 Task: Create new contact,   with mail id: 'Maya_Clark@Guerrillamail.com', first name: 'Maya', Last name: 'Clark', Job Title: Financial Advisor, Phone number (202) 555-4567. Change life cycle stage to  'Lead' and lead status to 'New'. Add new company to the associated contact: www.seemacsolar.com
 . Logged in from softage.5@softage.net
Action: Mouse moved to (79, 52)
Screenshot: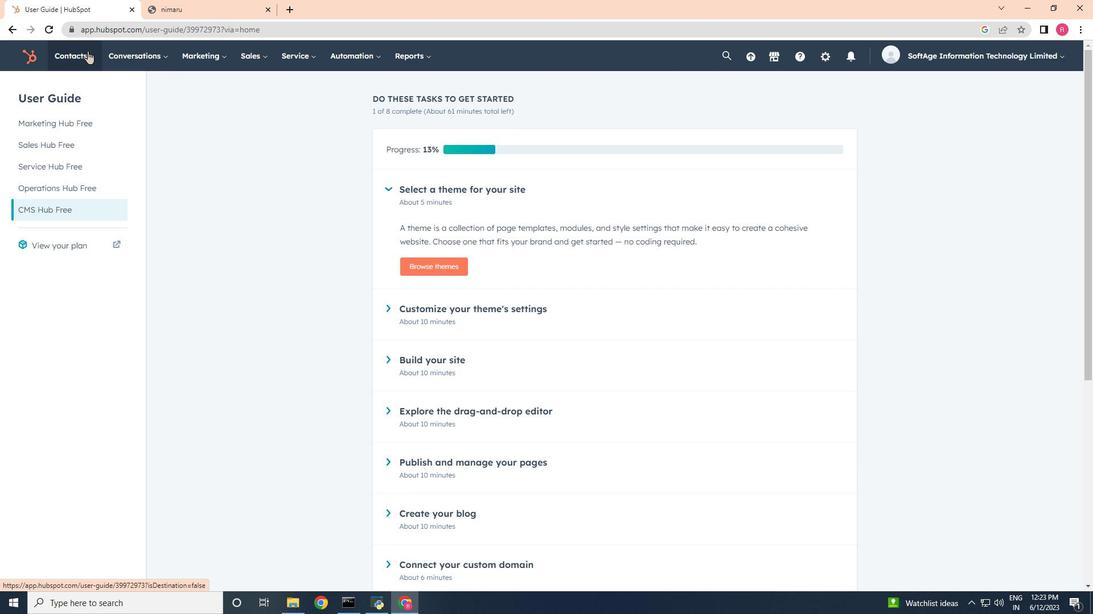 
Action: Mouse pressed left at (79, 52)
Screenshot: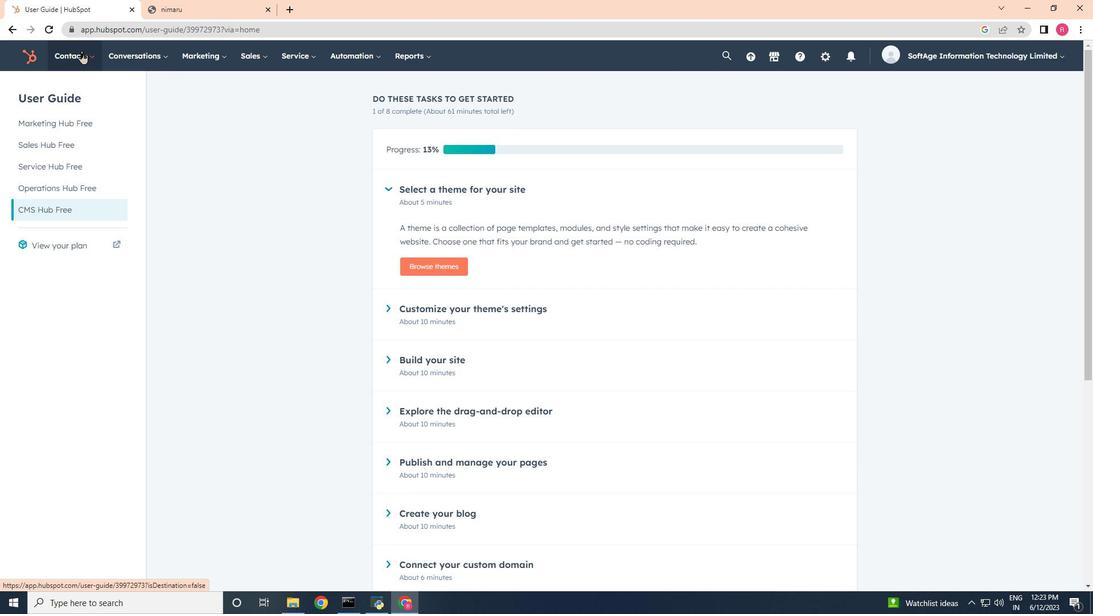 
Action: Mouse moved to (95, 95)
Screenshot: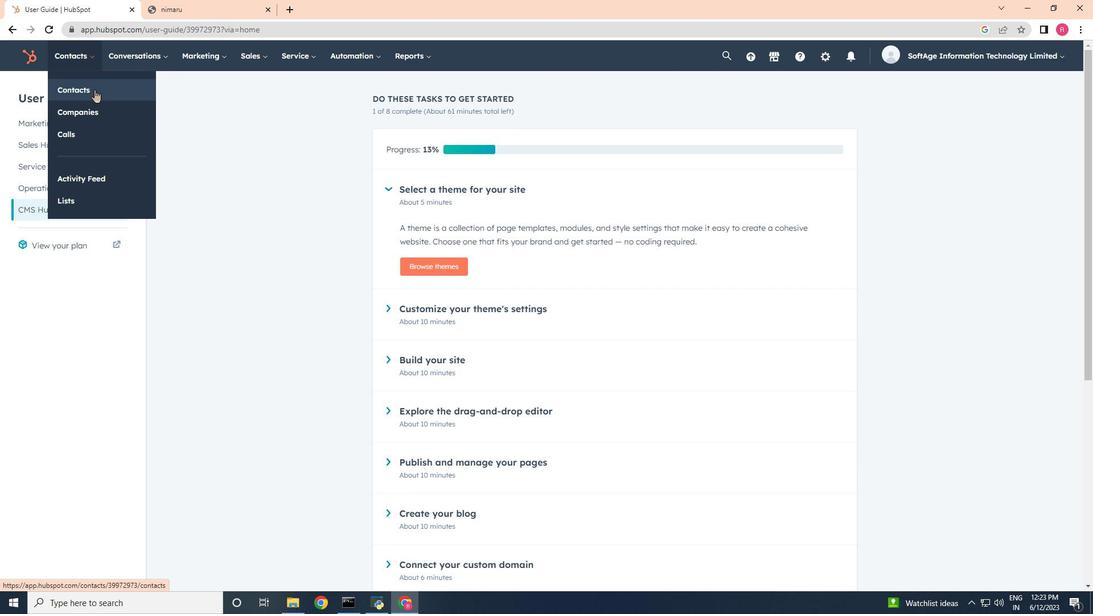 
Action: Mouse pressed left at (95, 95)
Screenshot: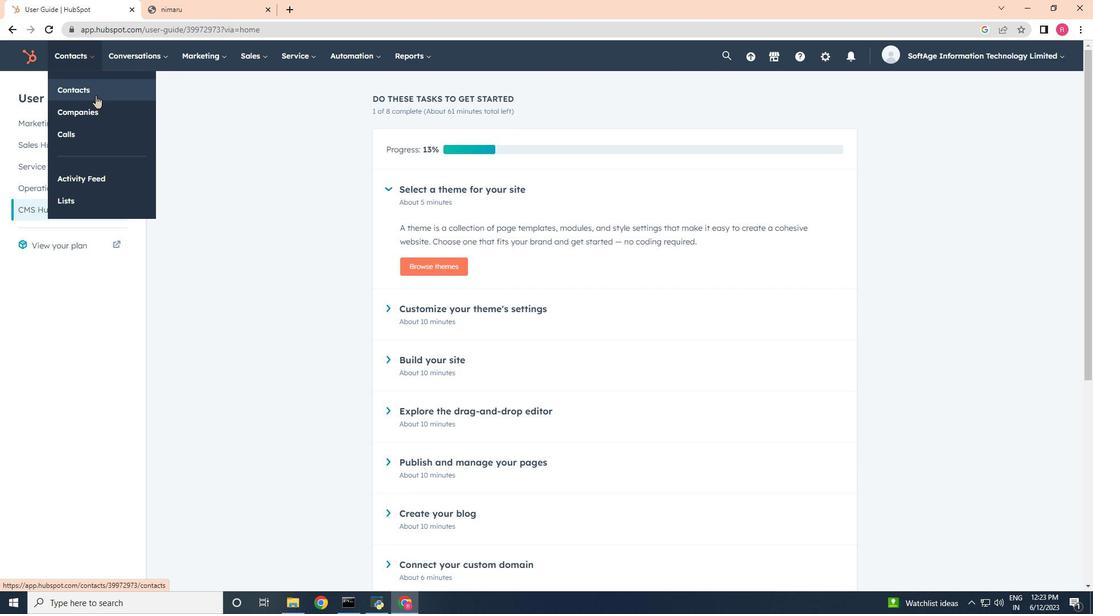 
Action: Mouse moved to (1044, 97)
Screenshot: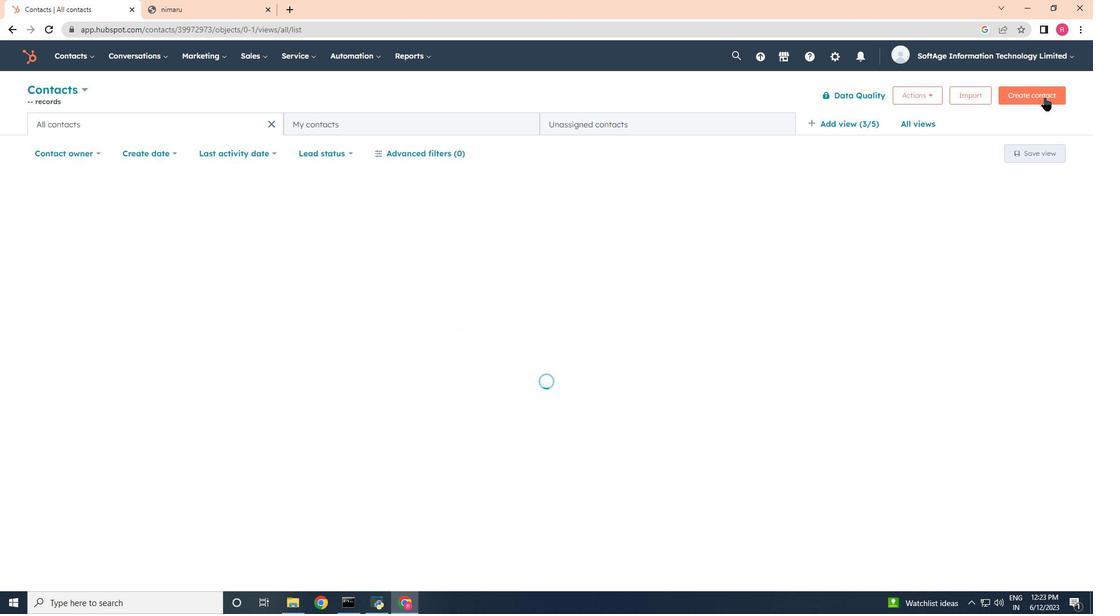 
Action: Mouse pressed left at (1044, 97)
Screenshot: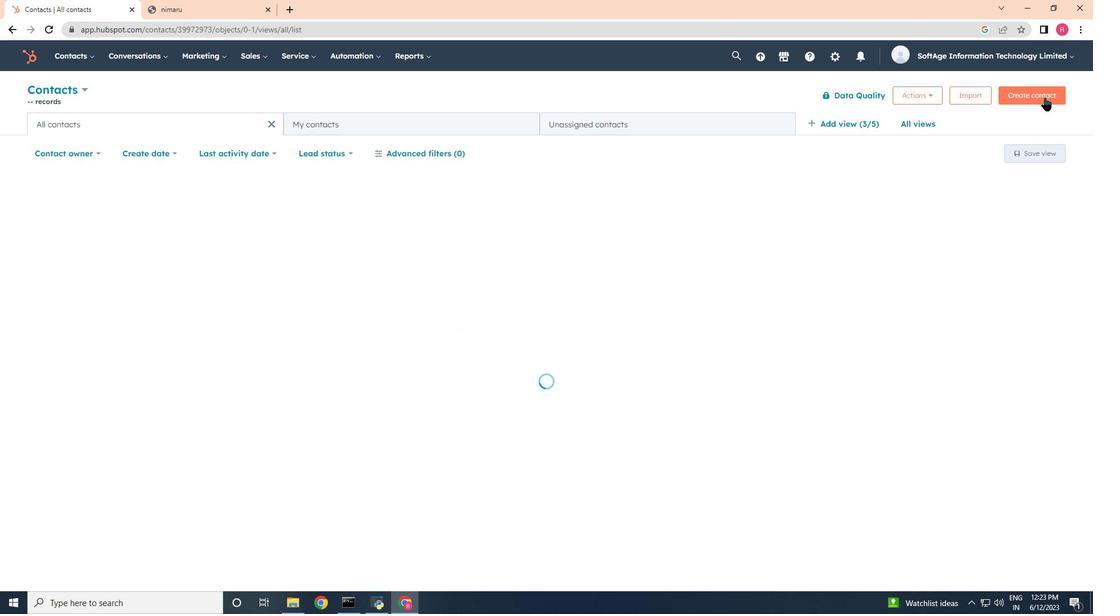 
Action: Mouse moved to (856, 155)
Screenshot: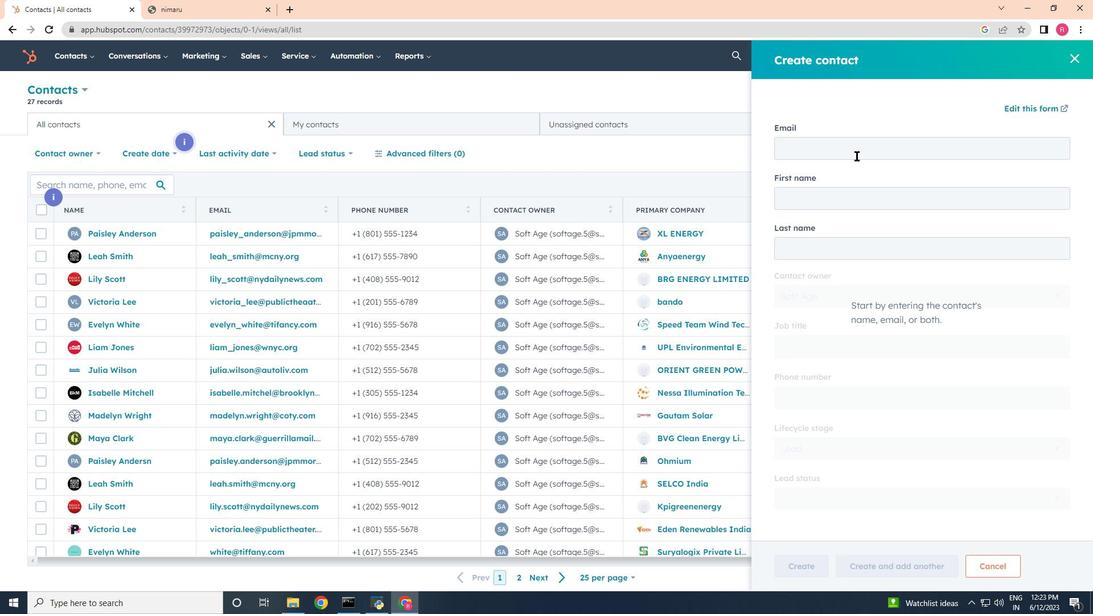 
Action: Mouse pressed left at (856, 155)
Screenshot: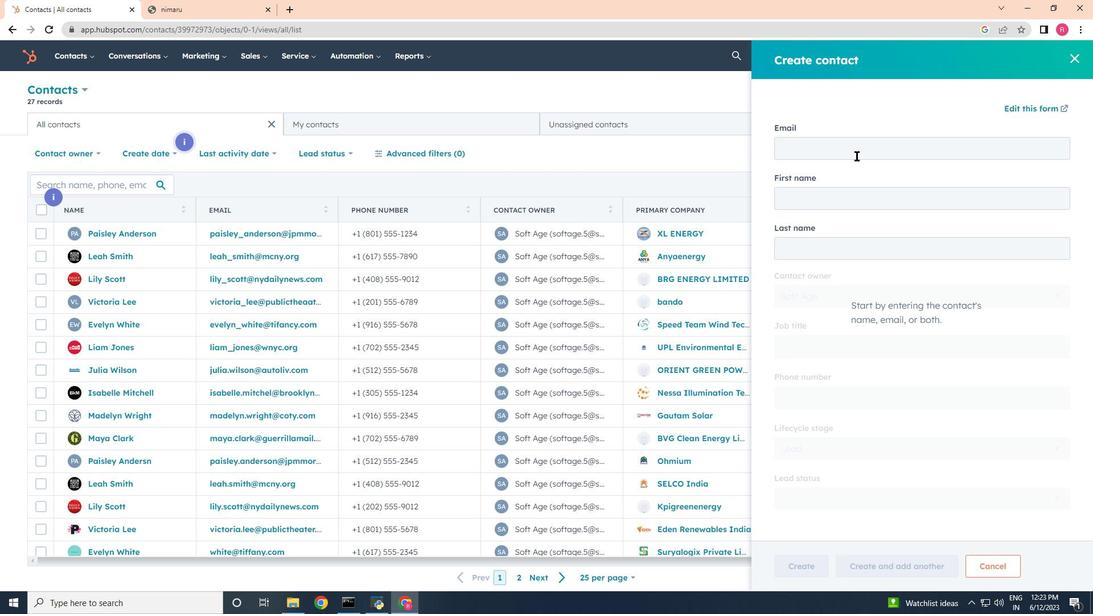 
Action: Key pressed <Key.shift>Maya<Key.shift>_<Key.shift><Key.shift><Key.shift><Key.shift><Key.shift><Key.shift><Key.shift><Key.shift><Key.shift><Key.shift><Key.shift><Key.shift><Key.shift><Key.shift><Key.shift><Key.shift><Key.shift><Key.shift><Key.shift><Key.shift><Key.shift><Key.shift><Key.shift><Key.shift><Key.shift><Key.shift><Key.shift><Key.shift><Key.shift><Key.shift><Key.shift><Key.shift><Key.shift><Key.shift><Key.shift><Key.shift><Key.shift><Key.shift><Key.shift><Key.shift><Key.shift><Key.shift><Key.shift><Key.shift><Key.shift><Key.shift><Key.shift><Key.shift><Key.shift><Key.shift><Key.shift><Key.shift><Key.shift><Key.shift><Key.shift><Key.shift><Key.shift>Clark<Key.shift><Key.shift><Key.shift><Key.shift><Key.shift><Key.shift><Key.shift><Key.shift><Key.shift><Key.shift><Key.shift><Key.shift><Key.shift><Key.shift>@g<Key.backspace><Key.shift>Guerrillamail.com
Screenshot: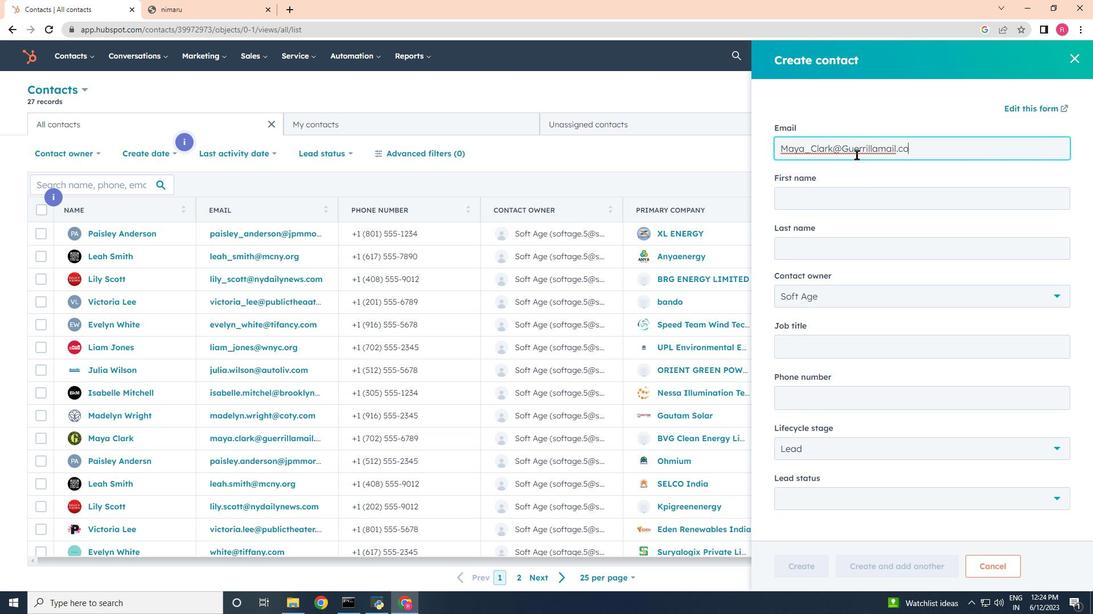 
Action: Mouse moved to (861, 187)
Screenshot: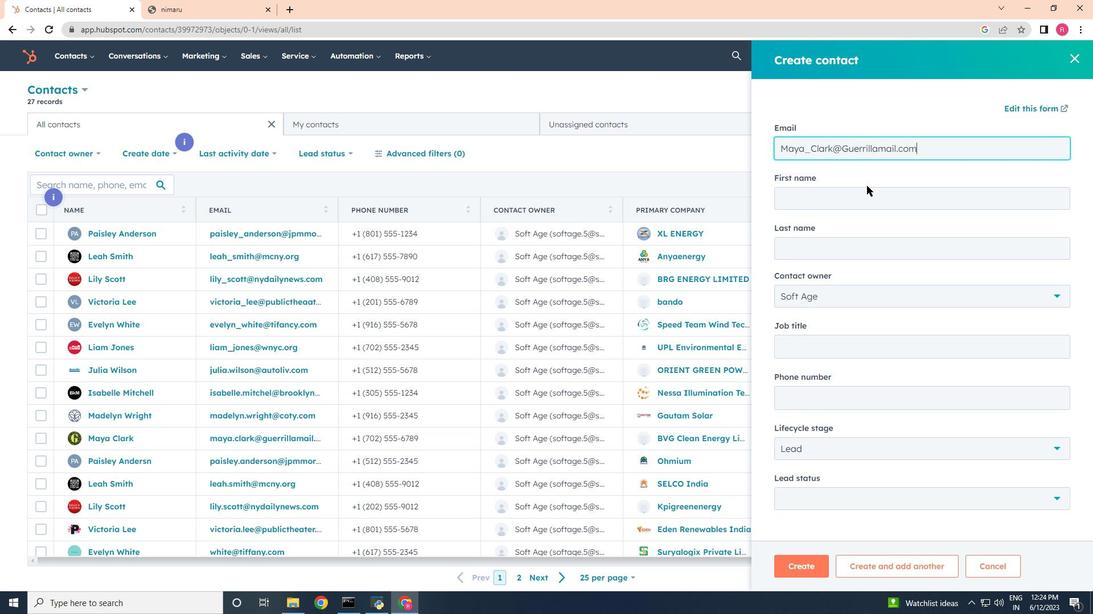 
Action: Mouse pressed left at (861, 187)
Screenshot: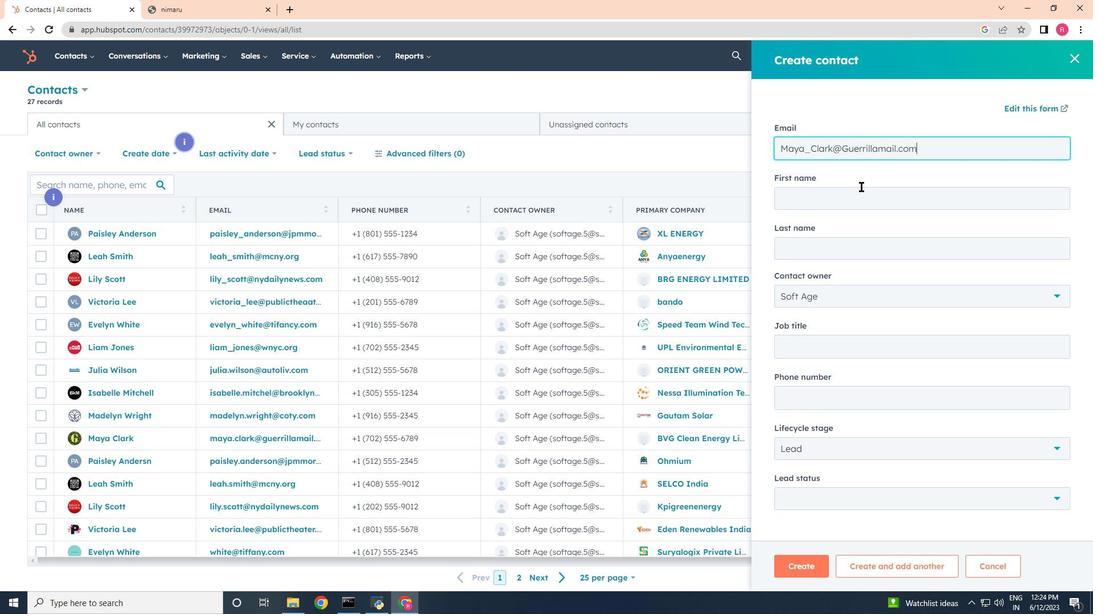 
Action: Key pressed <Key.shift>Maya<Key.tab><Key.shift><Key.shift><Key.shift><Key.shift><Key.shift><Key.shift><Key.shift>Clark<Key.tab><Key.tab><Key.shift>Finacial<Key.space><Key.shift>Advisor<Key.tab>2025554567
Screenshot: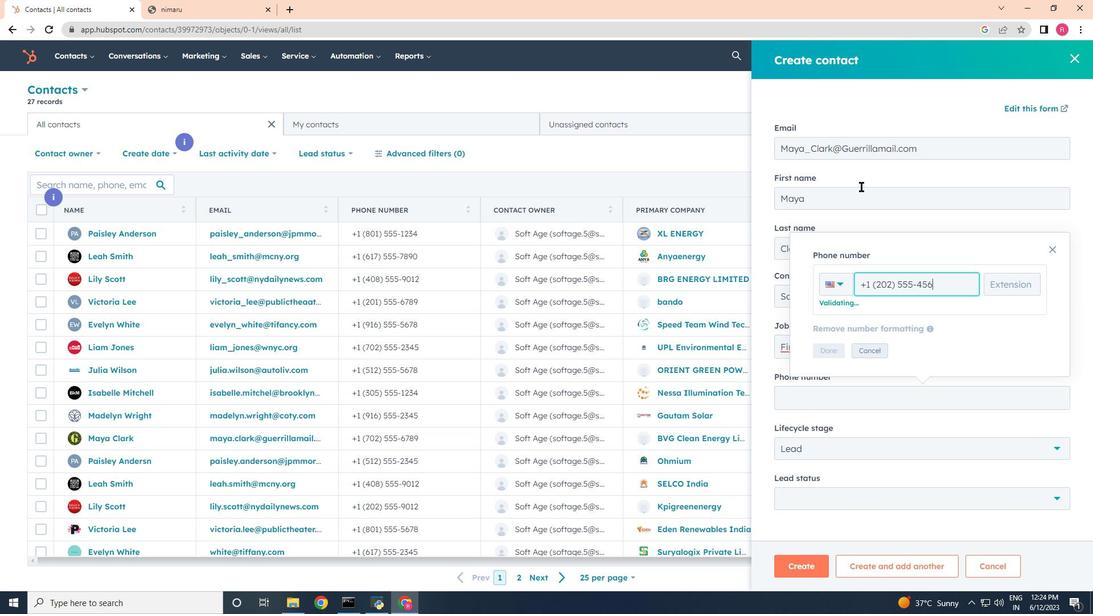 
Action: Mouse moved to (825, 353)
Screenshot: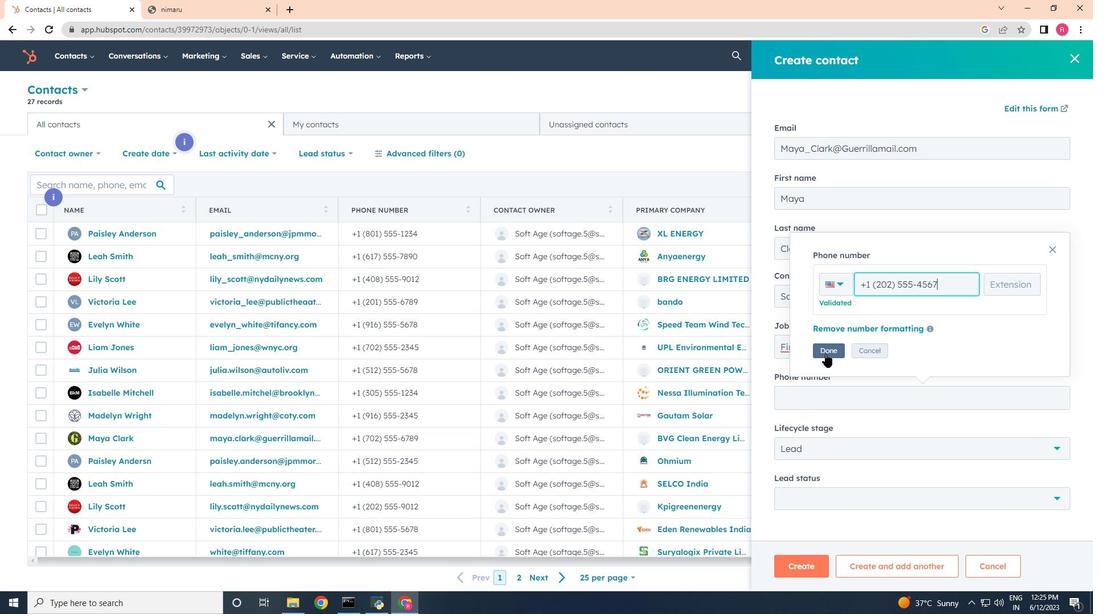 
Action: Mouse pressed left at (825, 353)
Screenshot: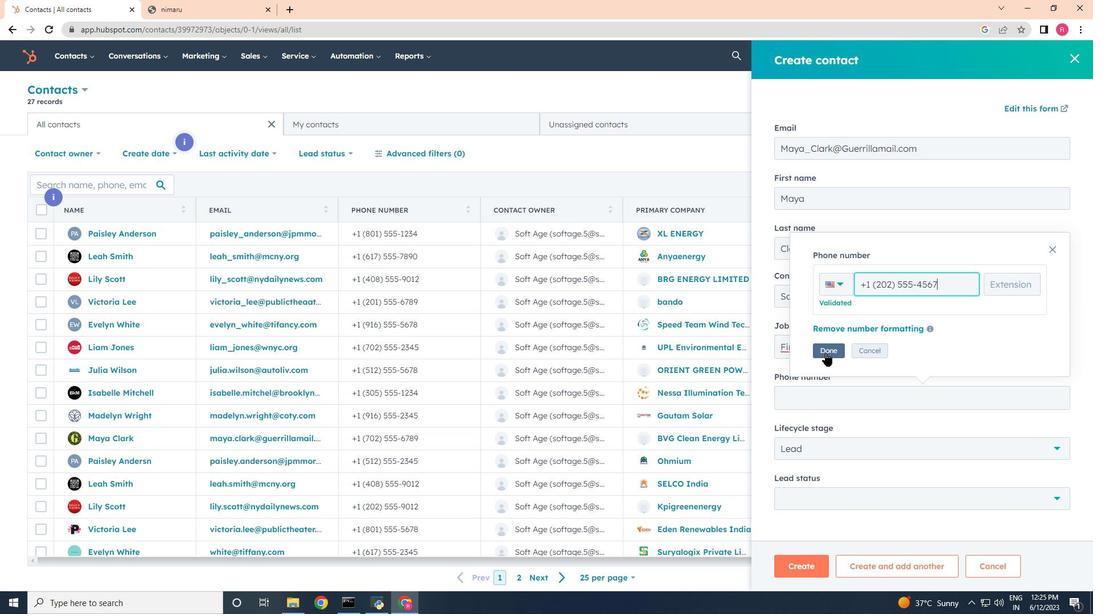 
Action: Mouse moved to (819, 448)
Screenshot: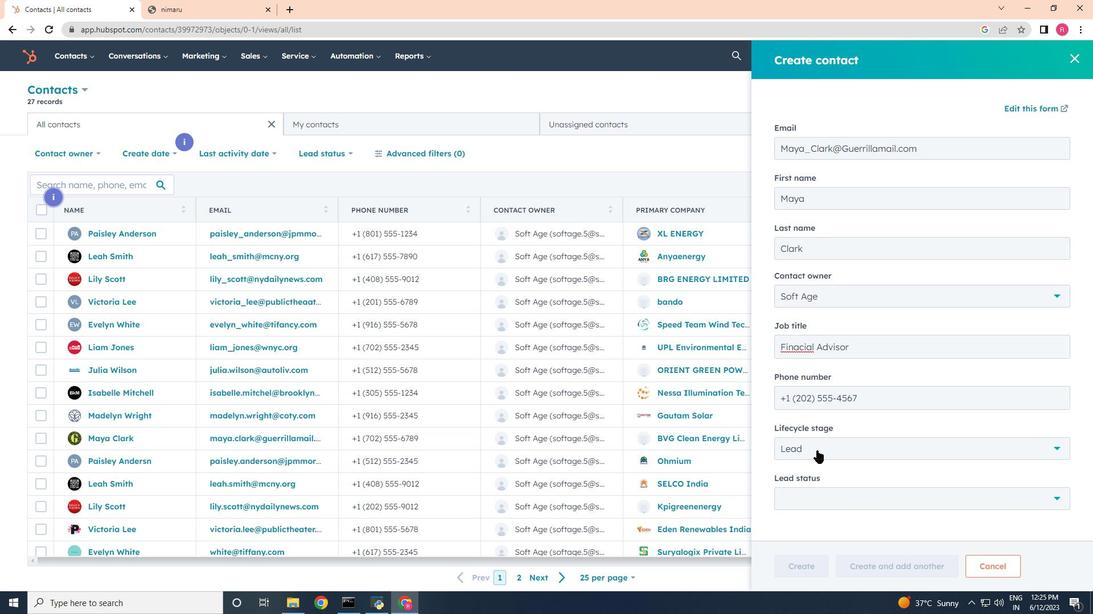 
Action: Mouse pressed left at (819, 448)
Screenshot: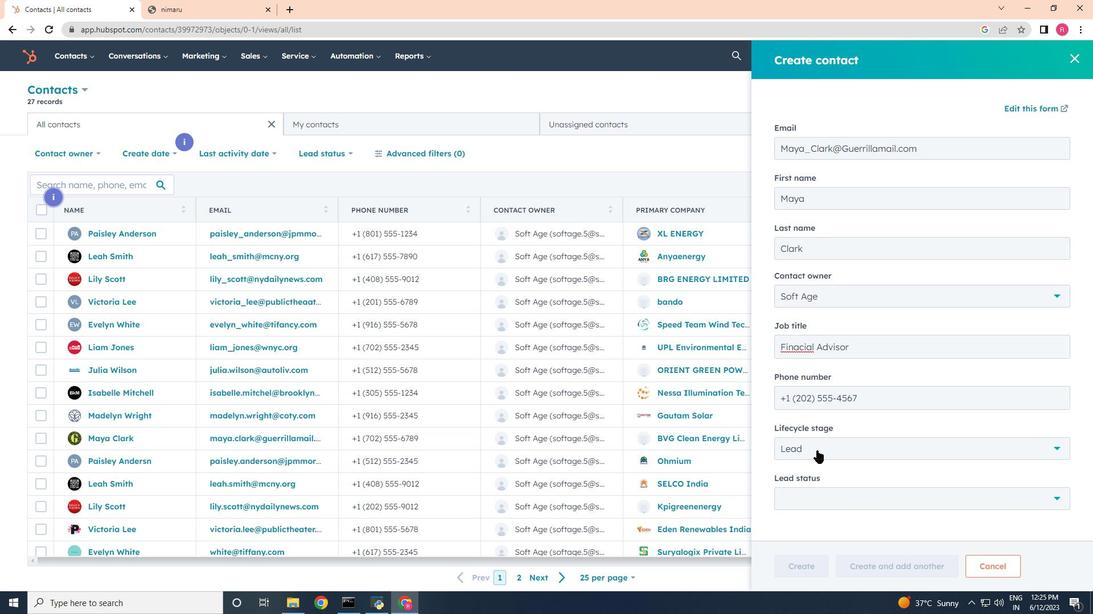 
Action: Mouse moved to (810, 344)
Screenshot: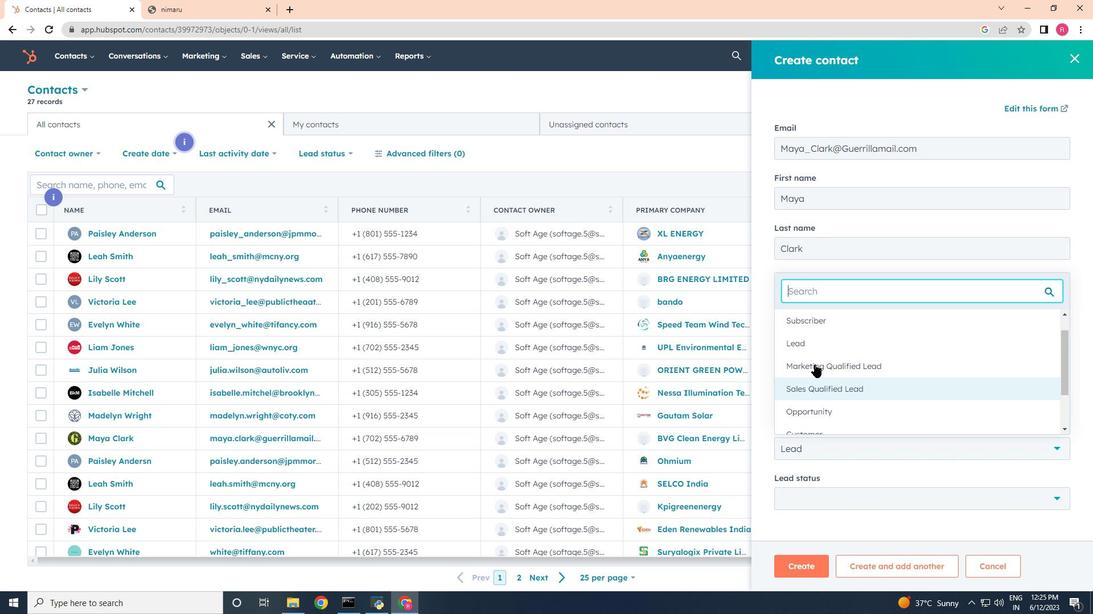
Action: Mouse pressed left at (810, 344)
Screenshot: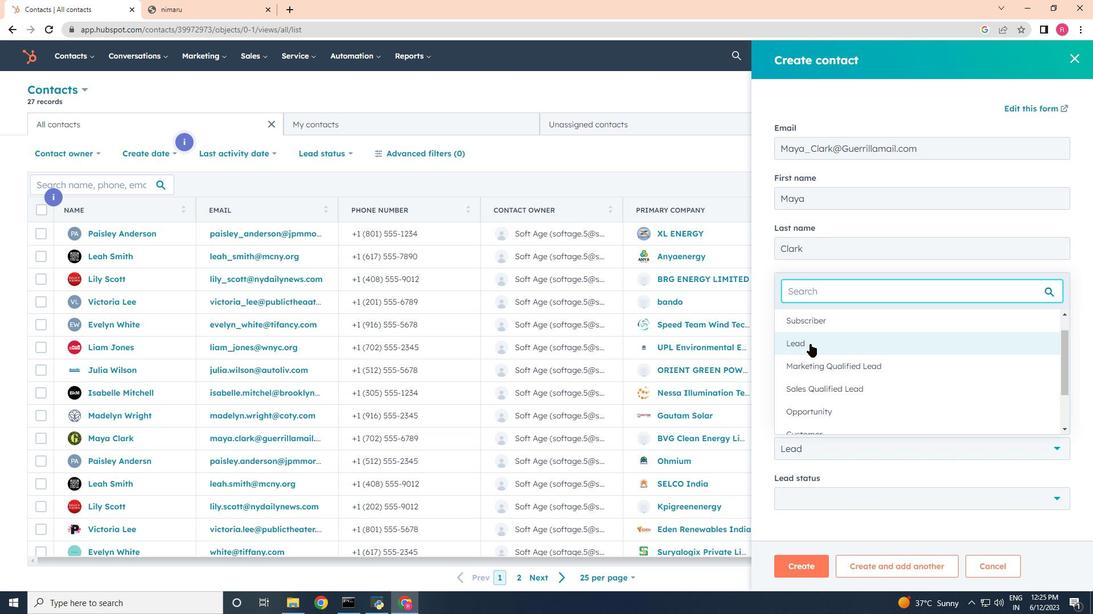
Action: Mouse moved to (831, 493)
Screenshot: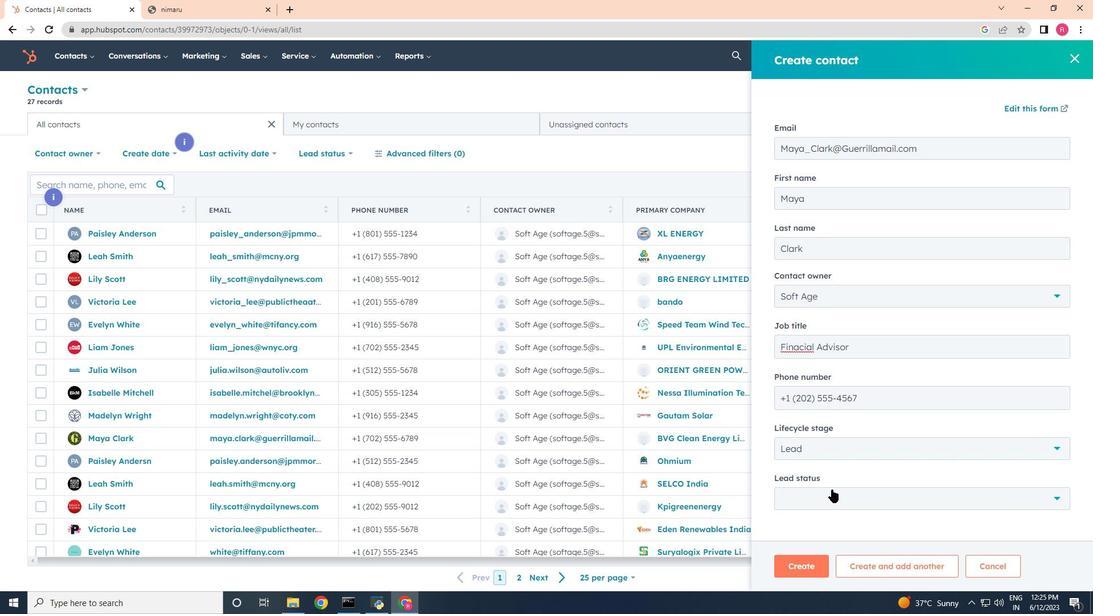 
Action: Mouse pressed left at (831, 493)
Screenshot: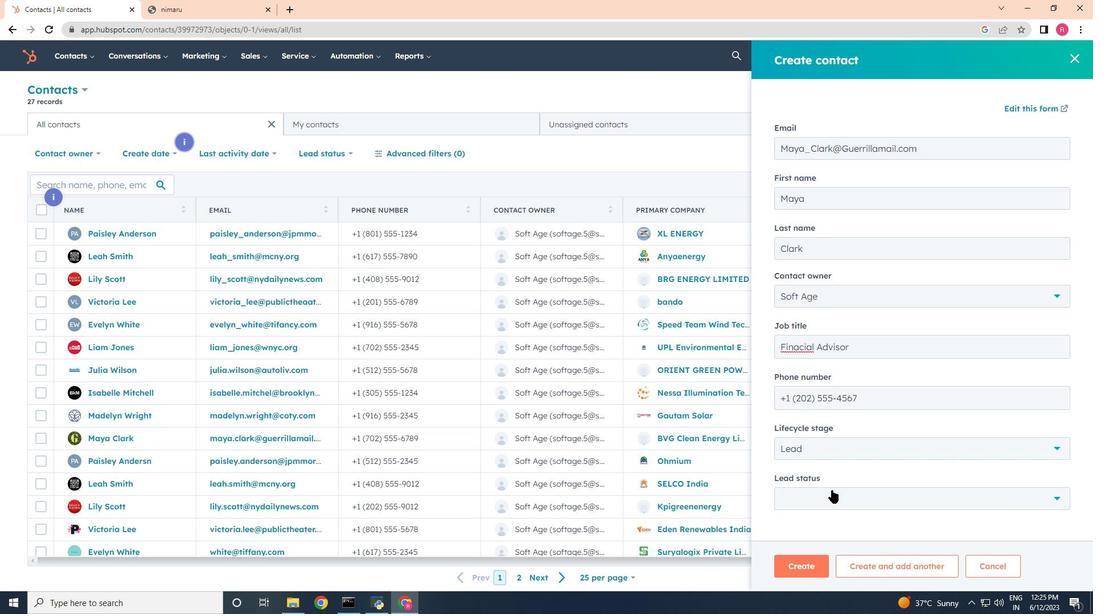 
Action: Mouse moved to (812, 387)
Screenshot: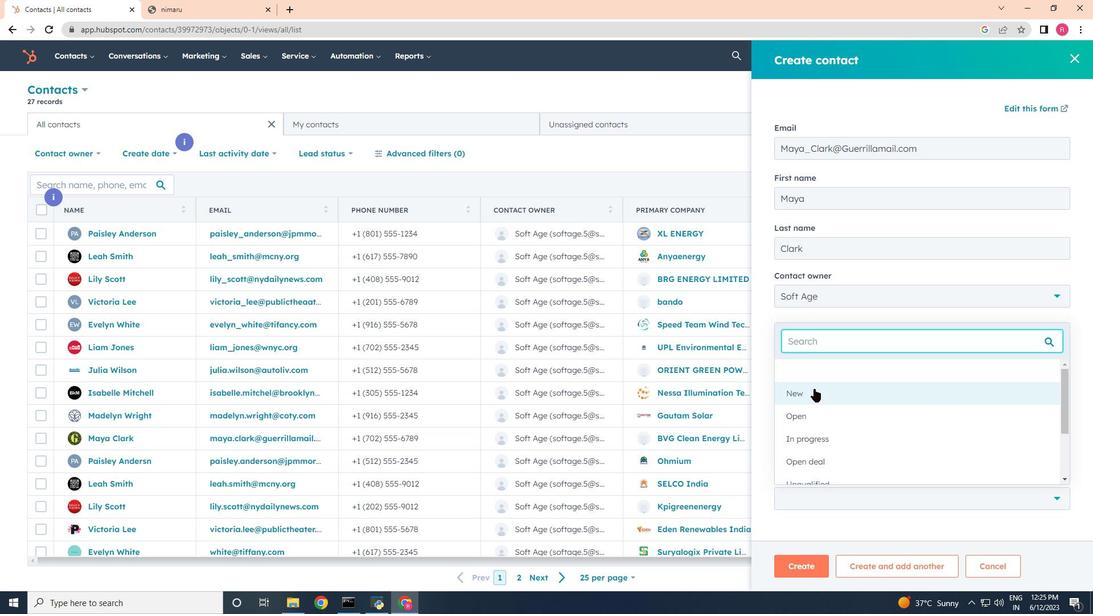 
Action: Mouse pressed left at (812, 387)
Screenshot: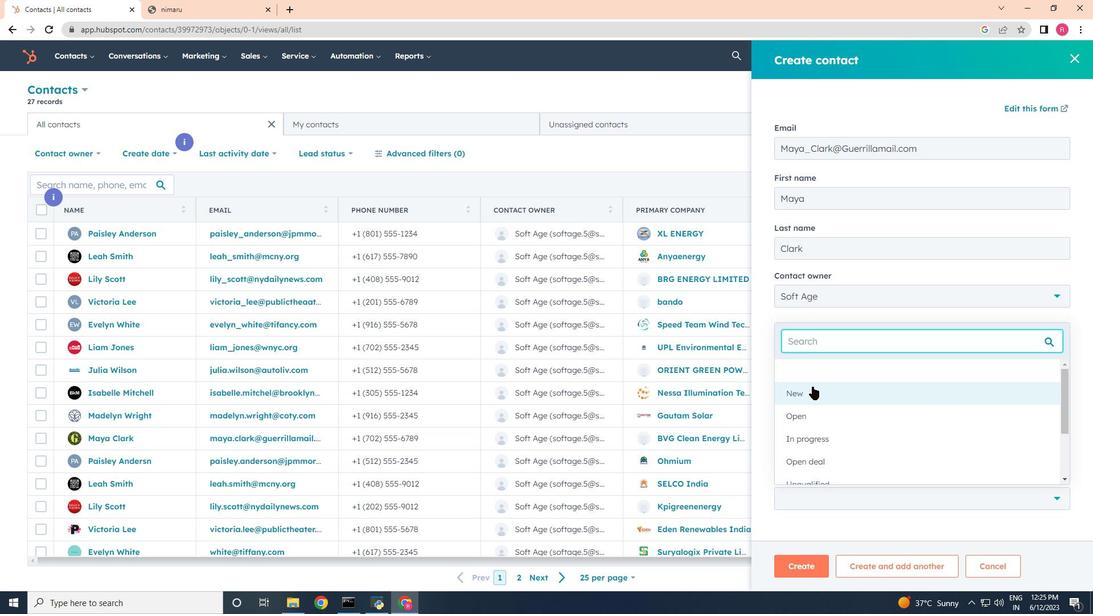 
Action: Mouse moved to (809, 567)
Screenshot: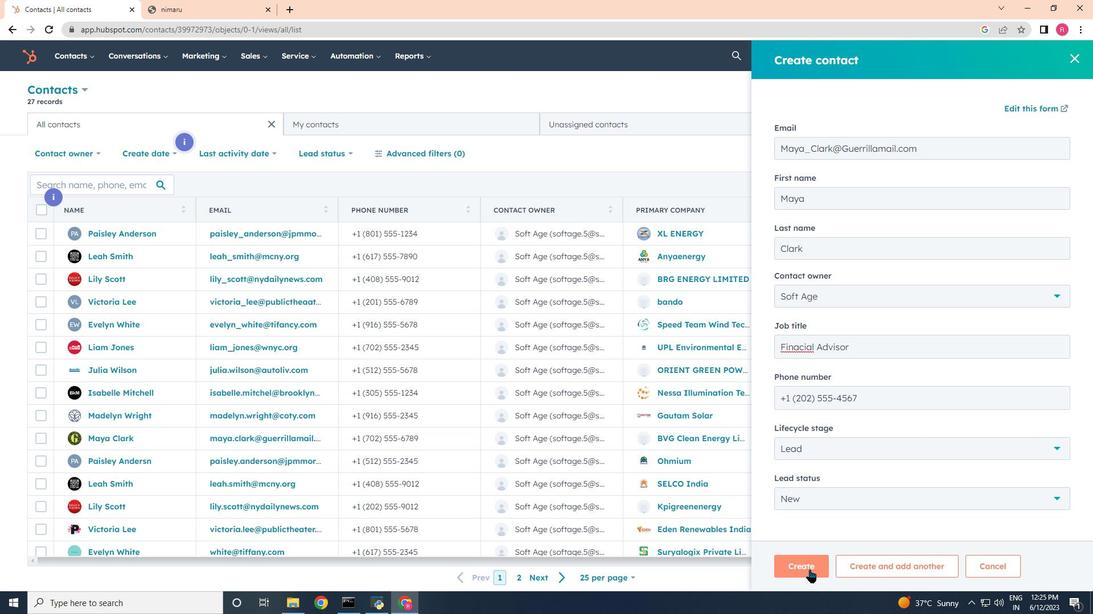
Action: Mouse pressed left at (809, 567)
Screenshot: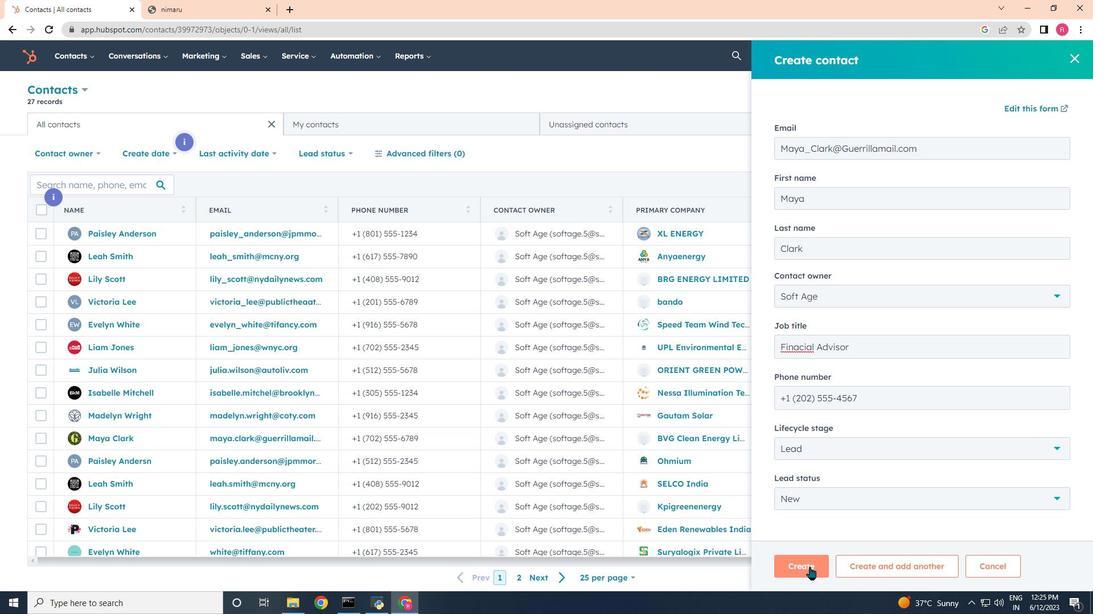 
Action: Mouse moved to (713, 341)
Screenshot: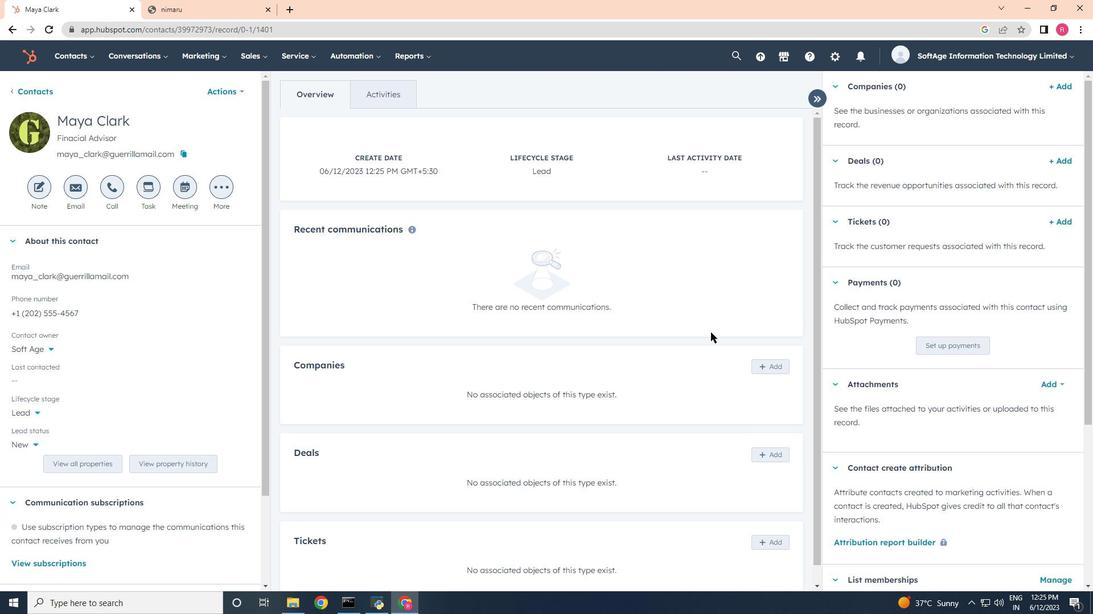 
Action: Mouse scrolled (713, 341) with delta (0, 0)
Screenshot: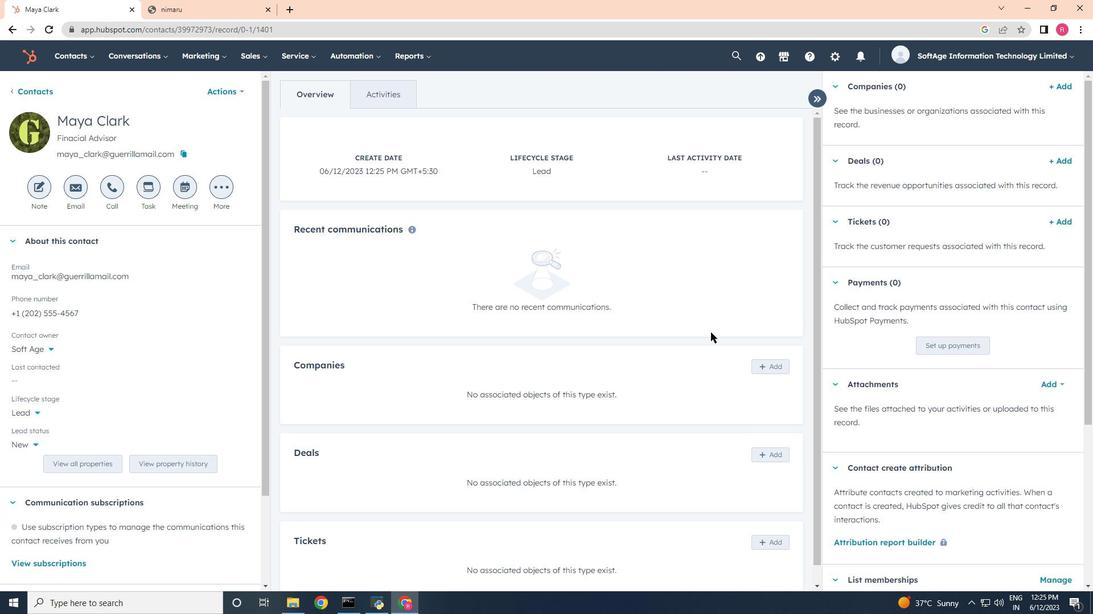 
Action: Mouse moved to (714, 343)
Screenshot: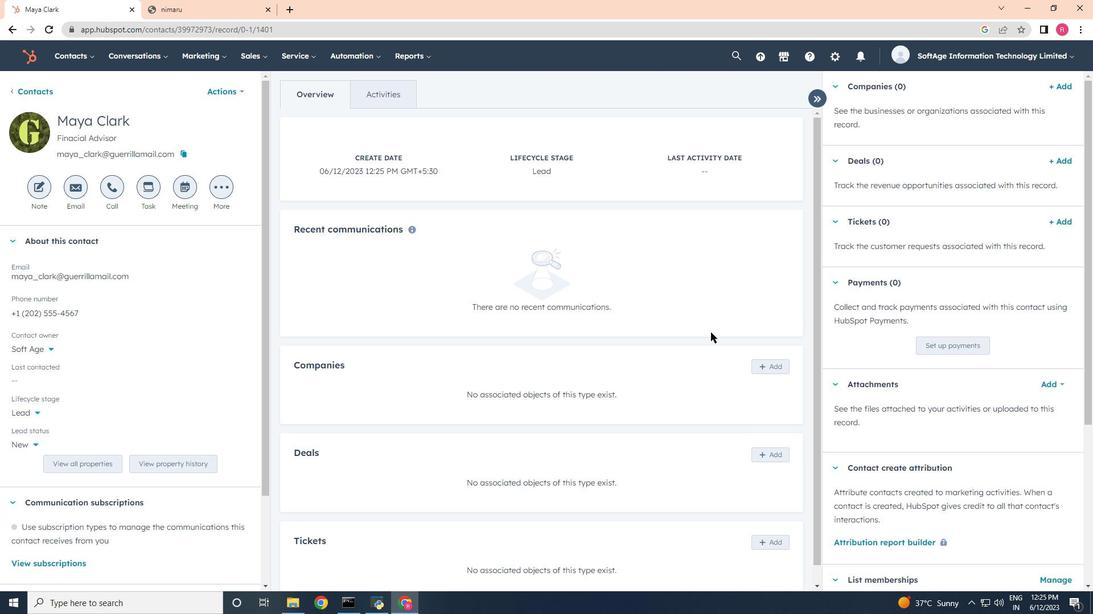 
Action: Mouse scrolled (714, 343) with delta (0, 0)
Screenshot: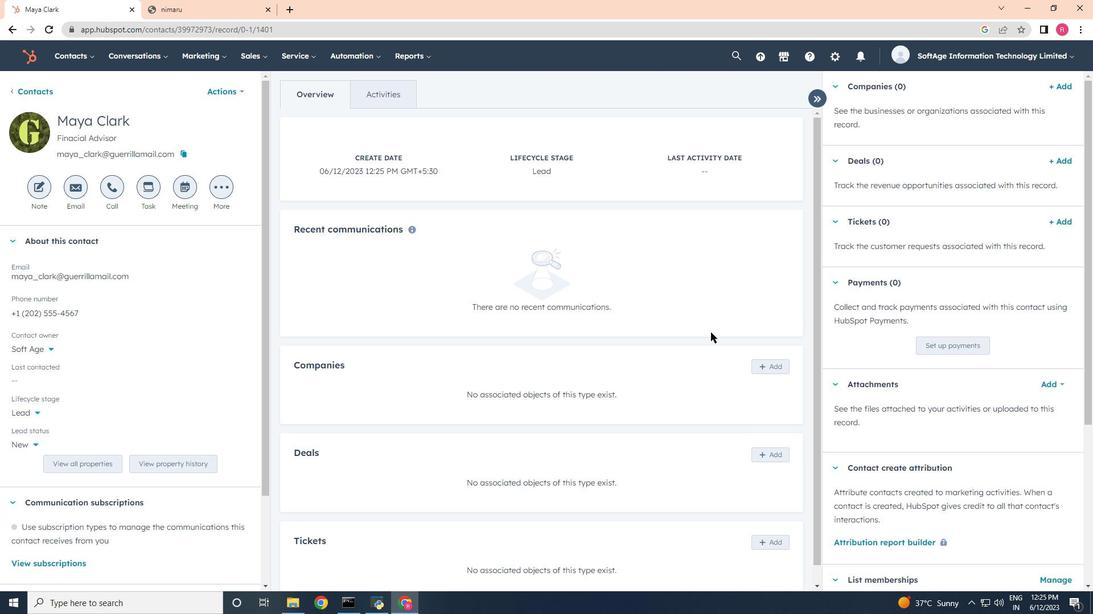 
Action: Mouse scrolled (714, 343) with delta (0, 0)
Screenshot: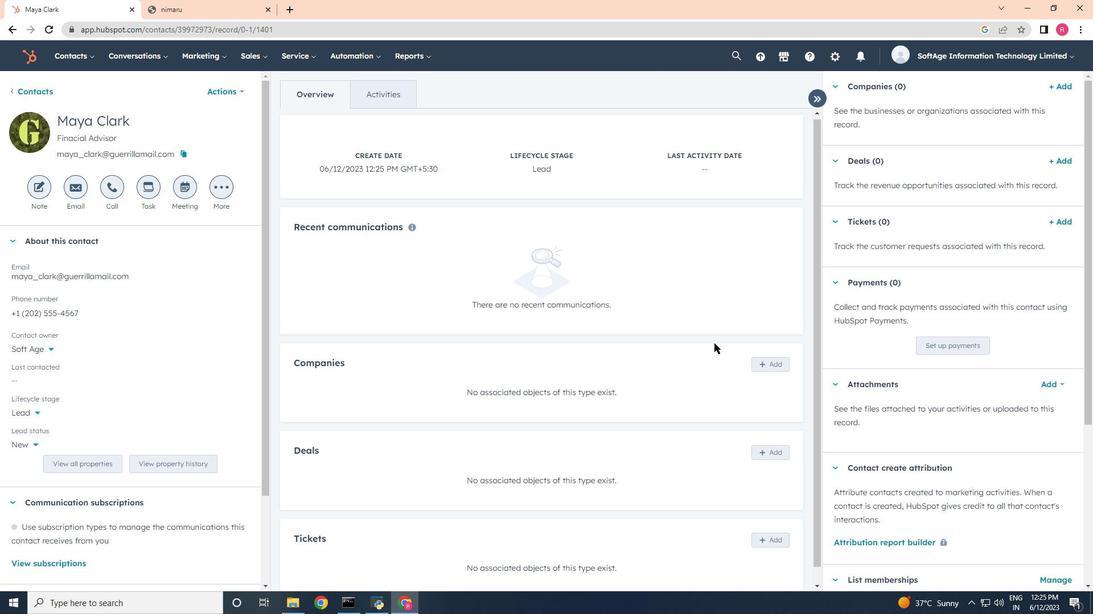 
Action: Mouse moved to (715, 345)
Screenshot: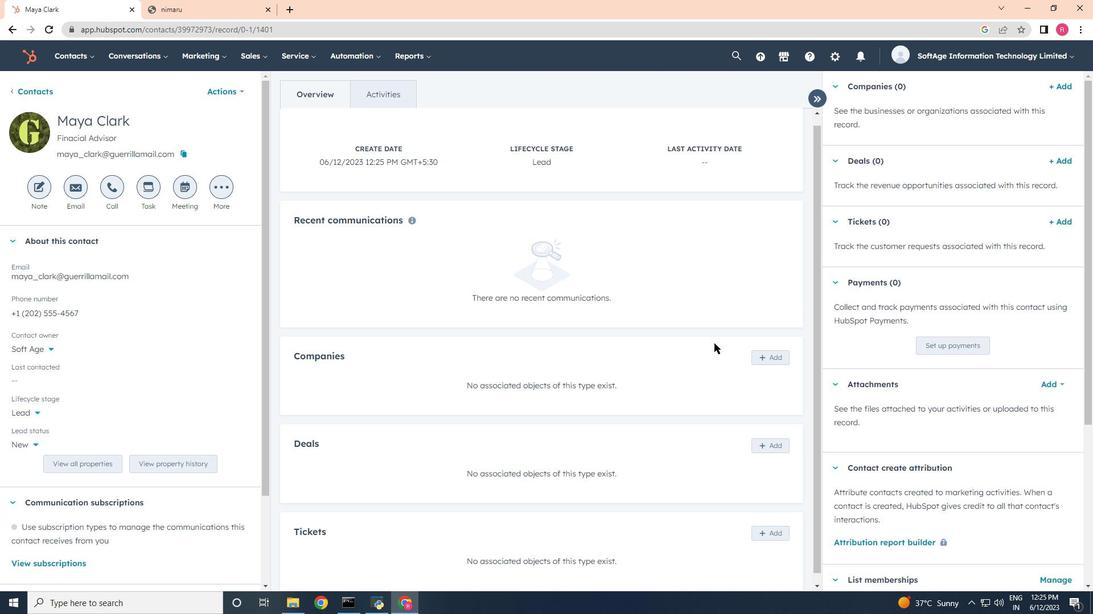 
Action: Mouse scrolled (715, 344) with delta (0, 0)
Screenshot: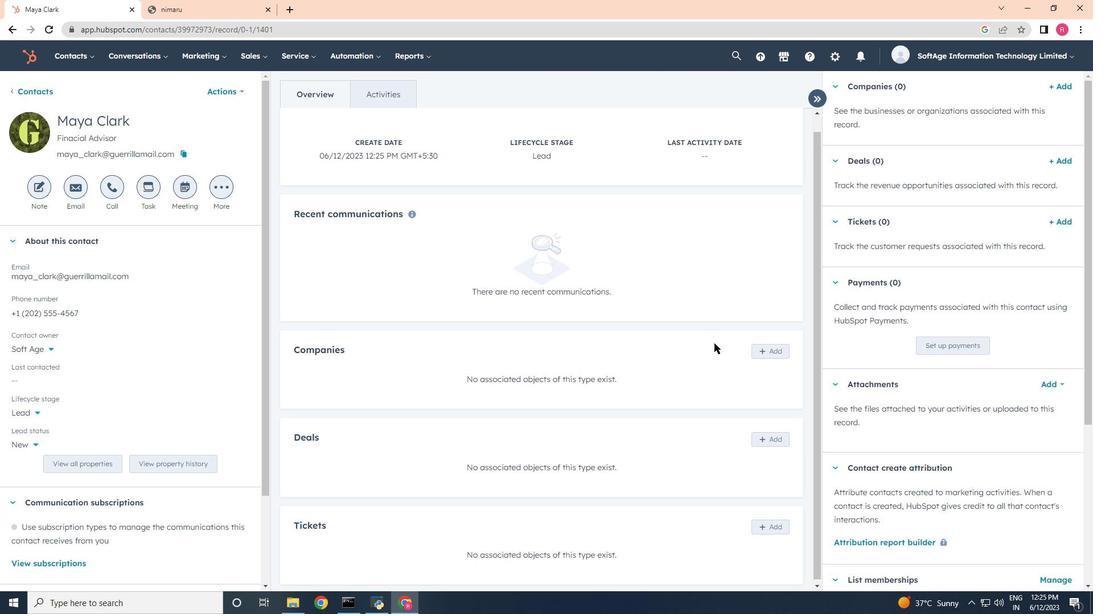 
Action: Mouse moved to (782, 350)
Screenshot: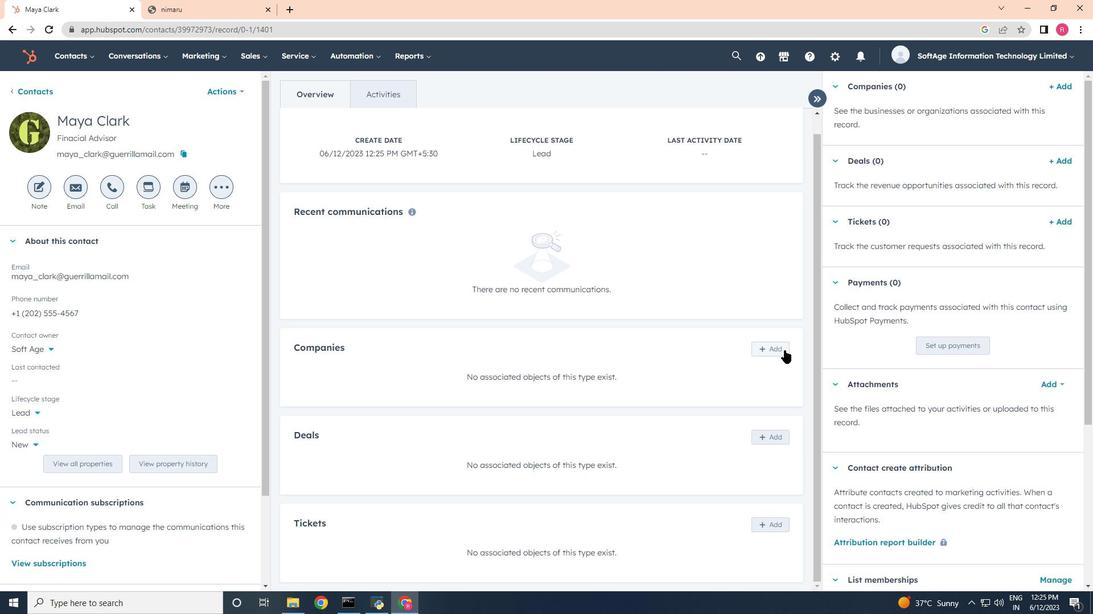 
Action: Mouse pressed left at (782, 350)
Screenshot: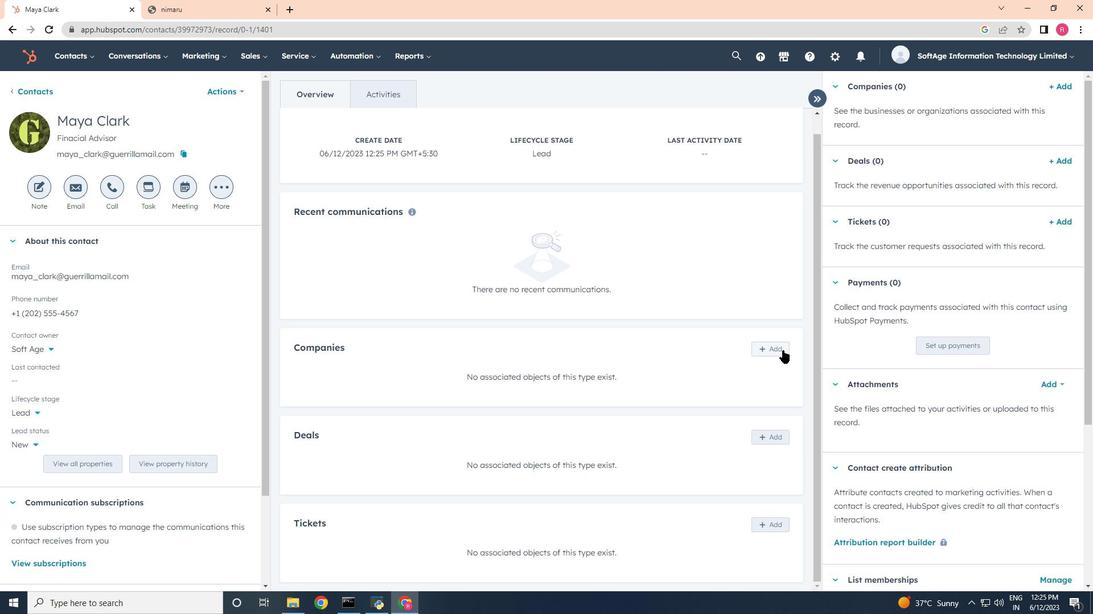 
Action: Mouse moved to (827, 121)
Screenshot: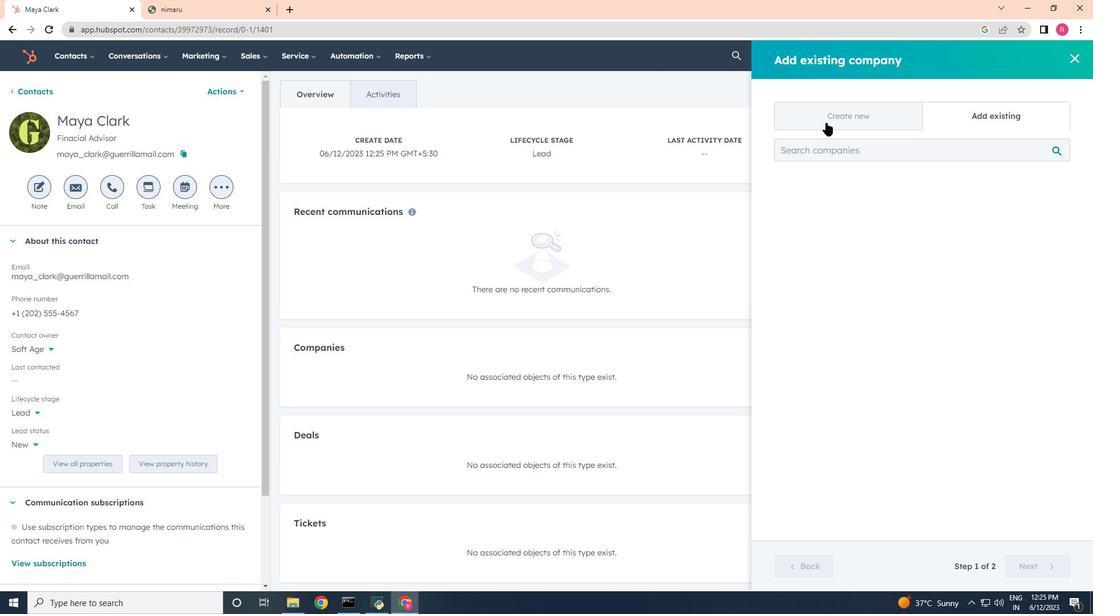 
Action: Mouse pressed left at (827, 121)
Screenshot: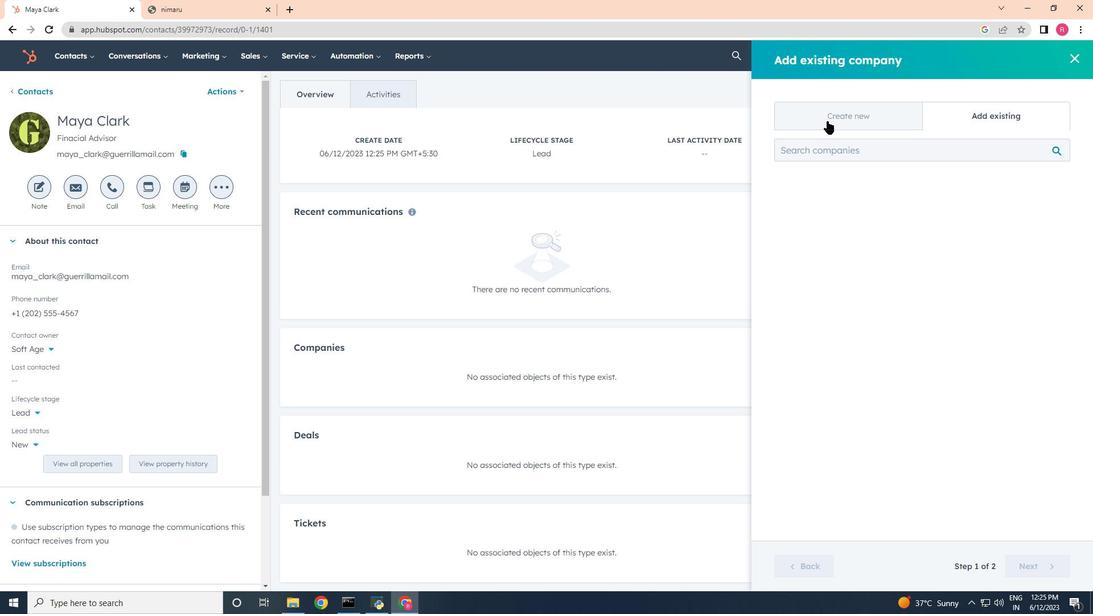 
Action: Mouse moved to (825, 184)
Screenshot: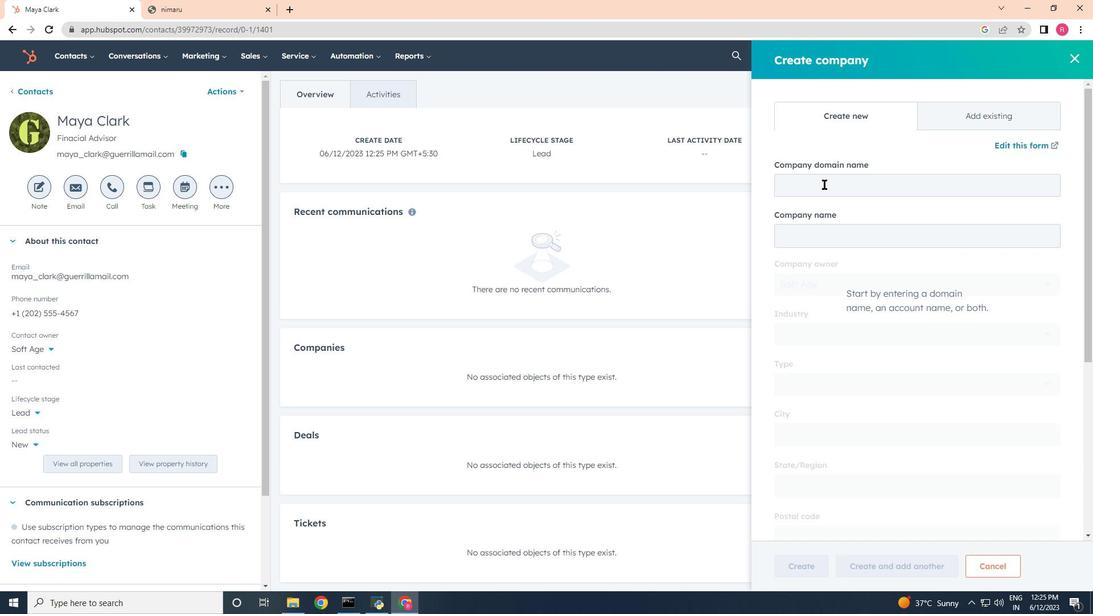 
Action: Mouse pressed left at (825, 184)
Screenshot: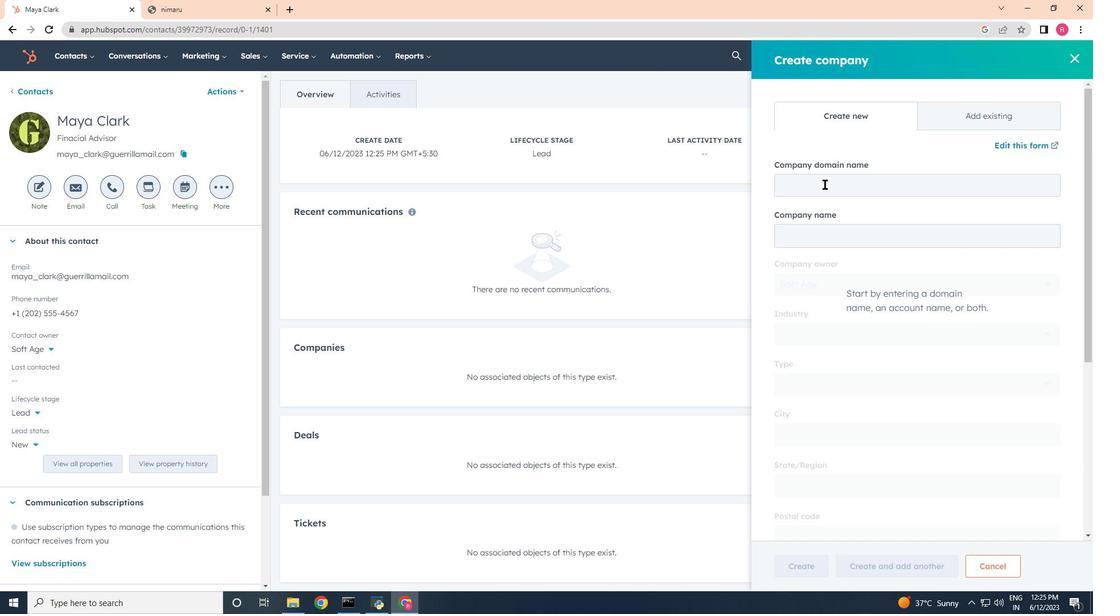 
Action: Key pressed www.seemacsolar.com
Screenshot: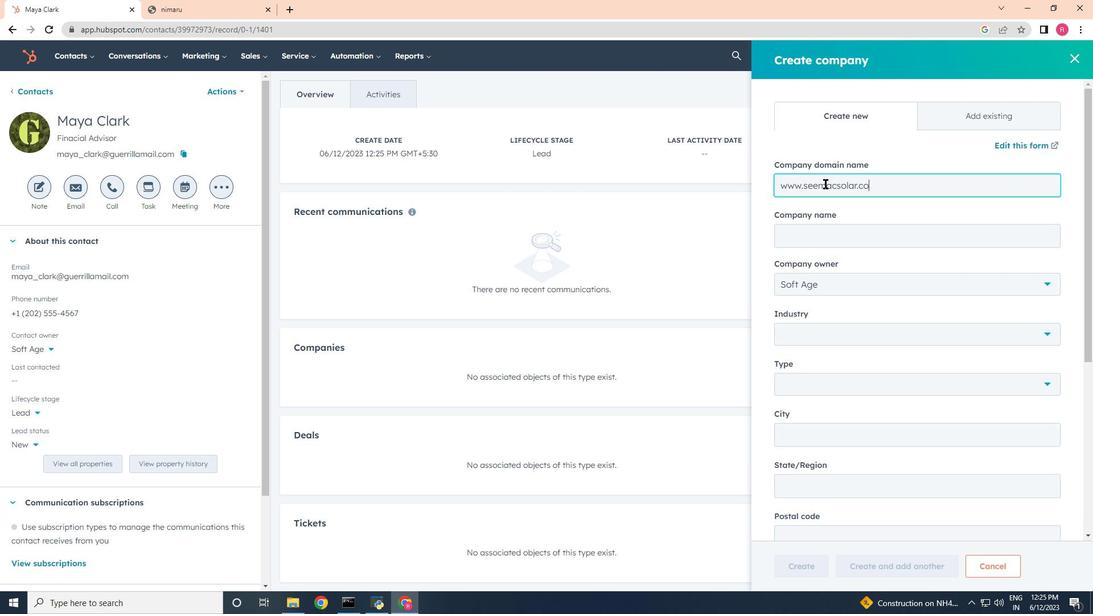 
Action: Mouse moved to (859, 420)
Screenshot: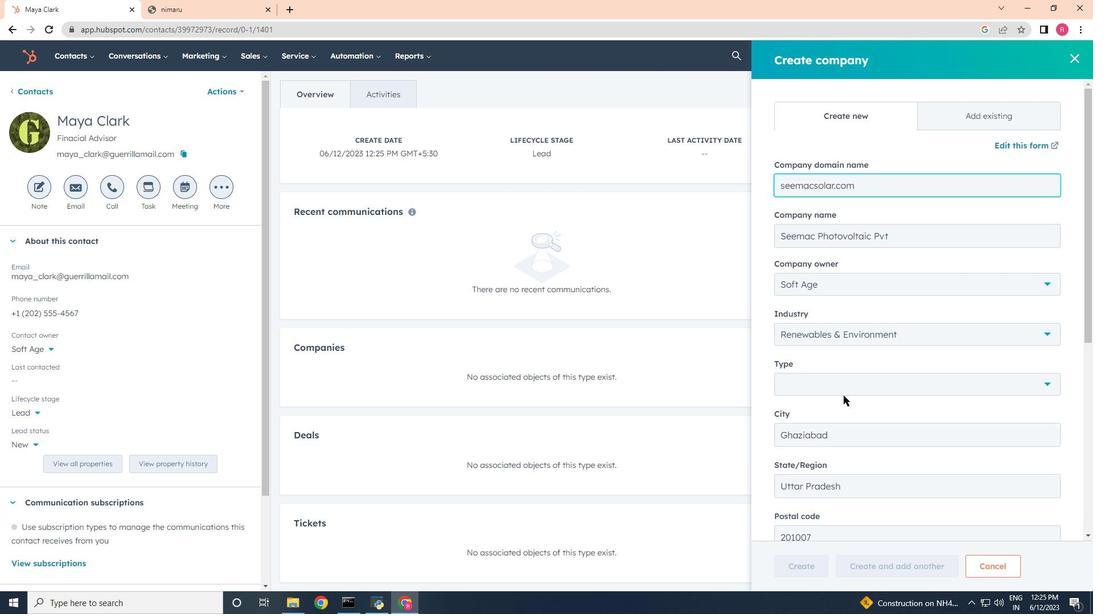 
Action: Mouse scrolled (859, 420) with delta (0, 0)
Screenshot: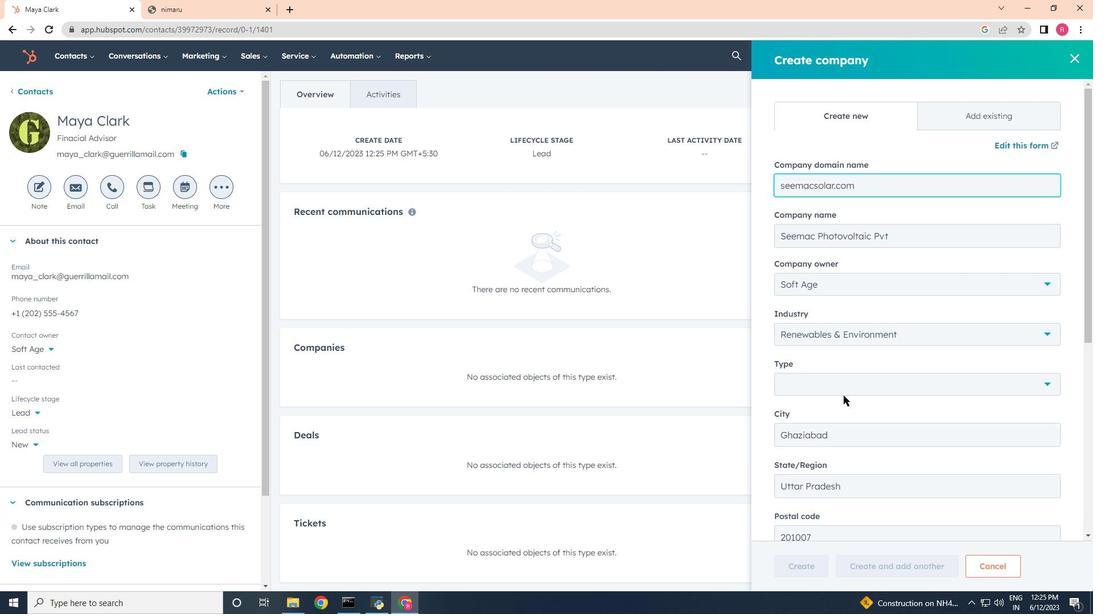 
Action: Mouse moved to (861, 423)
Screenshot: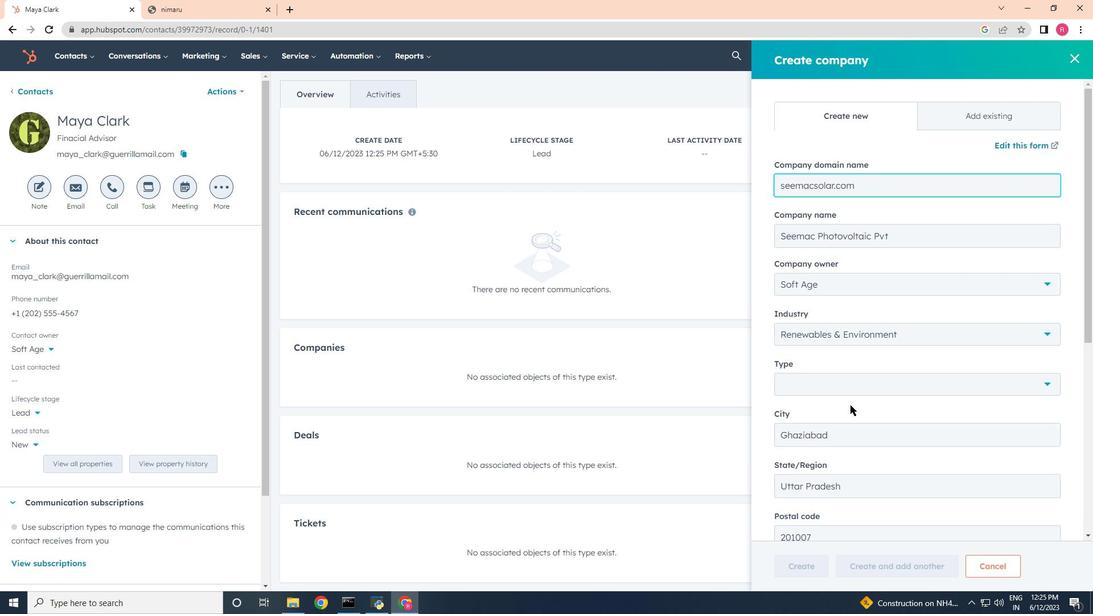 
Action: Mouse scrolled (861, 422) with delta (0, 0)
Screenshot: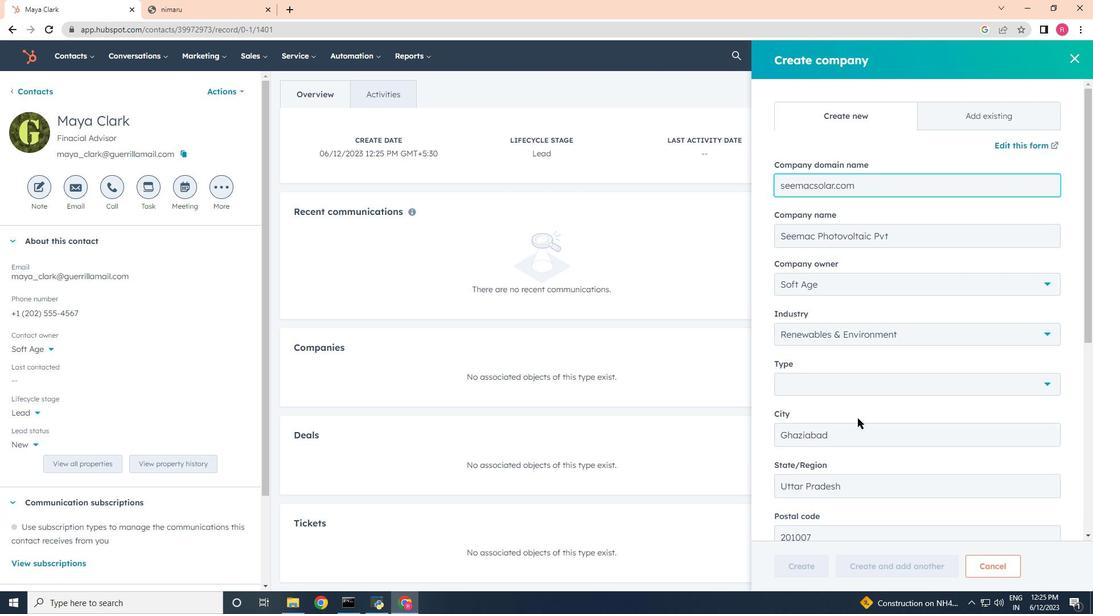 
Action: Mouse moved to (862, 424)
Screenshot: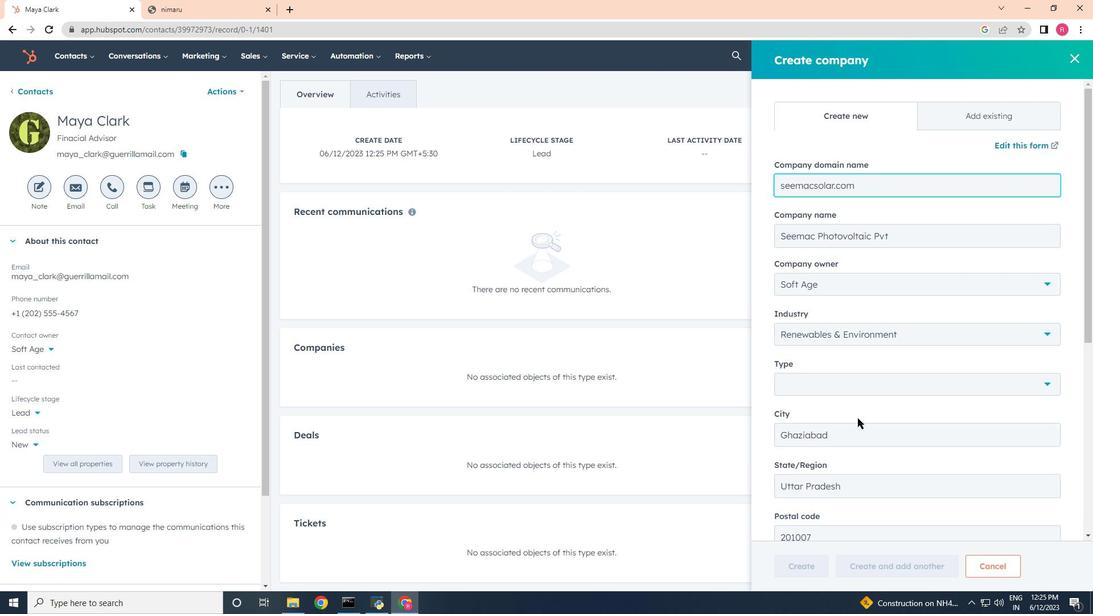 
Action: Mouse scrolled (862, 423) with delta (0, 0)
Screenshot: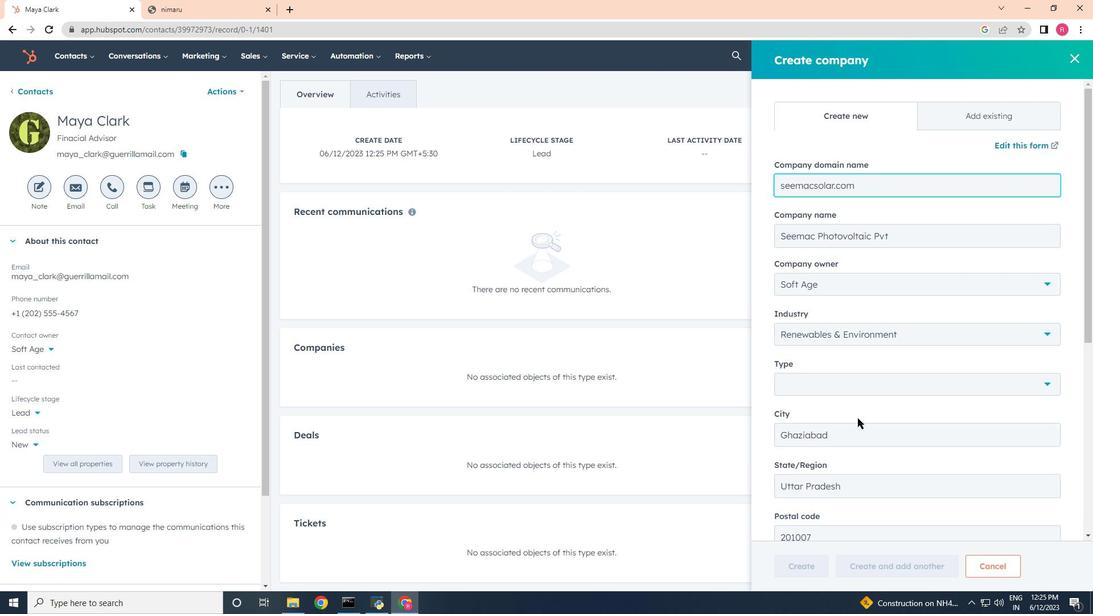 
Action: Mouse moved to (862, 424)
Screenshot: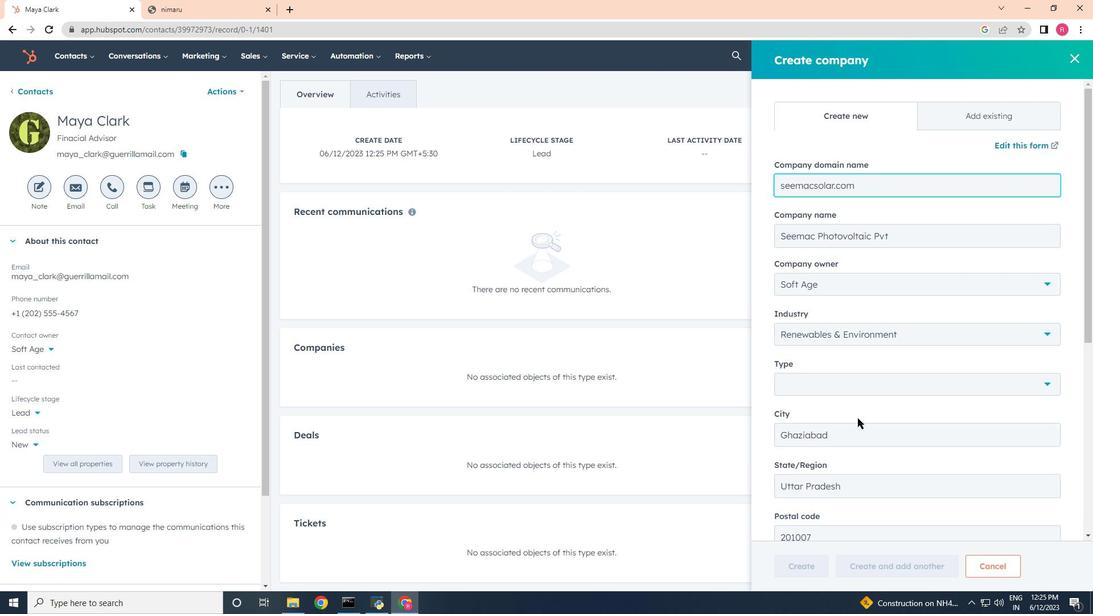 
Action: Mouse scrolled (862, 423) with delta (0, 0)
Screenshot: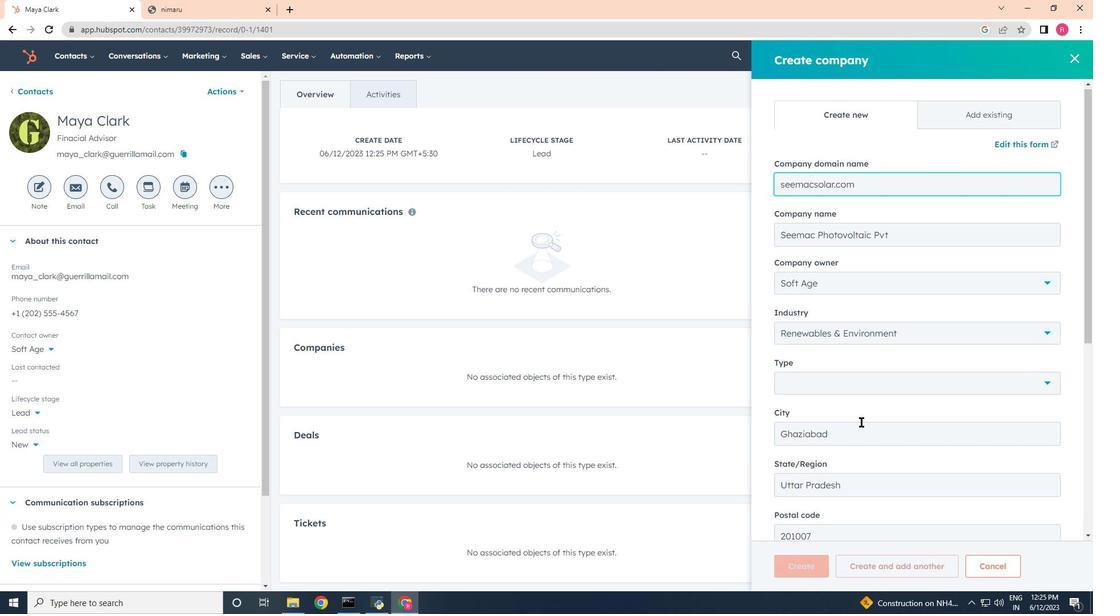 
Action: Mouse scrolled (862, 423) with delta (0, 0)
Screenshot: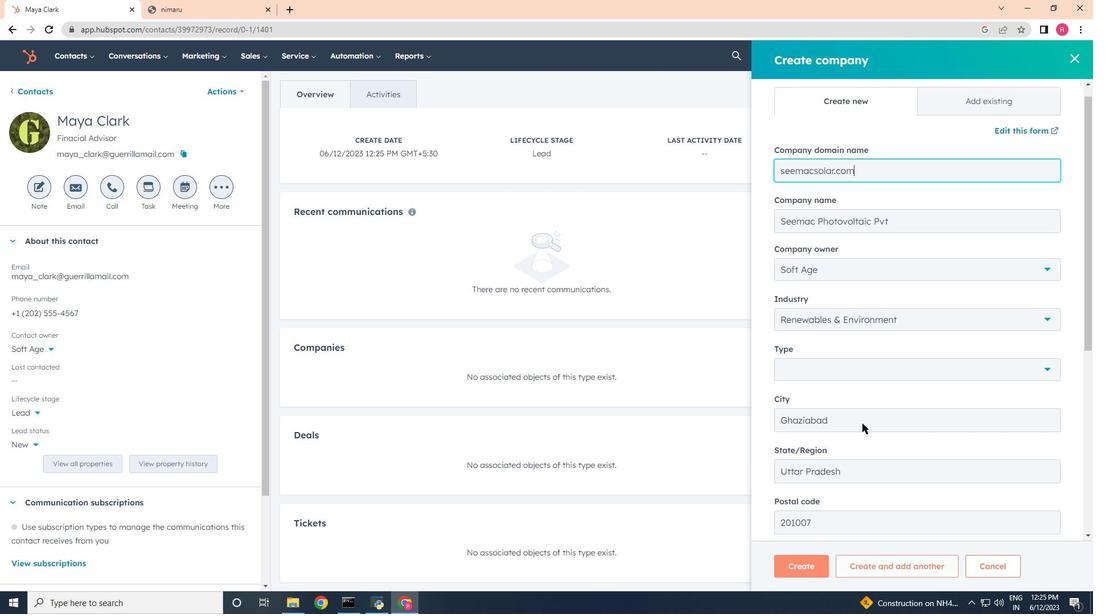 
Action: Mouse moved to (860, 428)
Screenshot: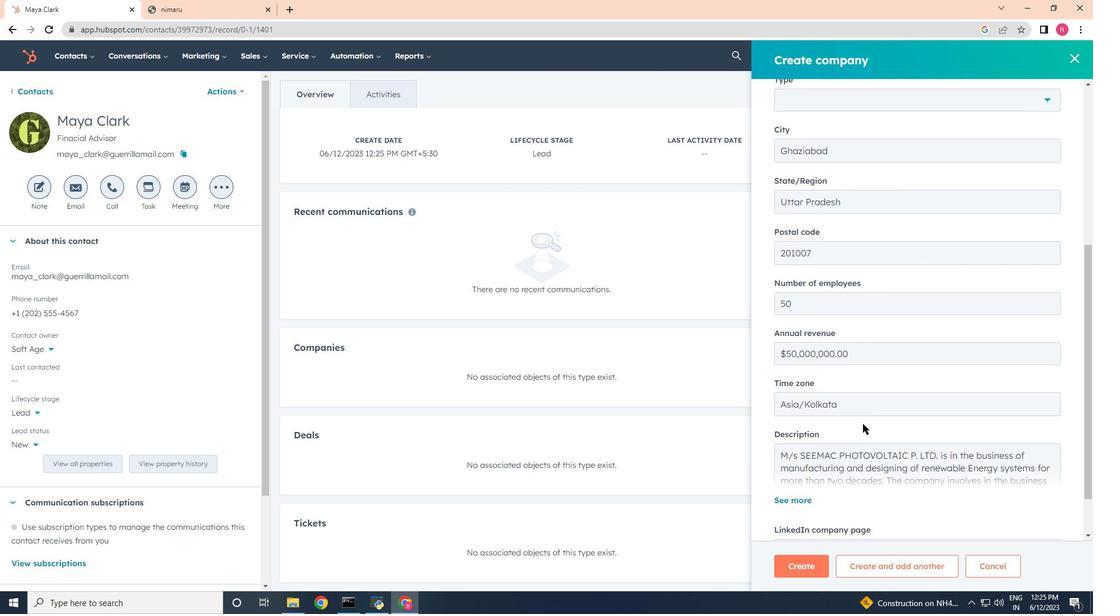 
Action: Mouse scrolled (860, 428) with delta (0, 0)
Screenshot: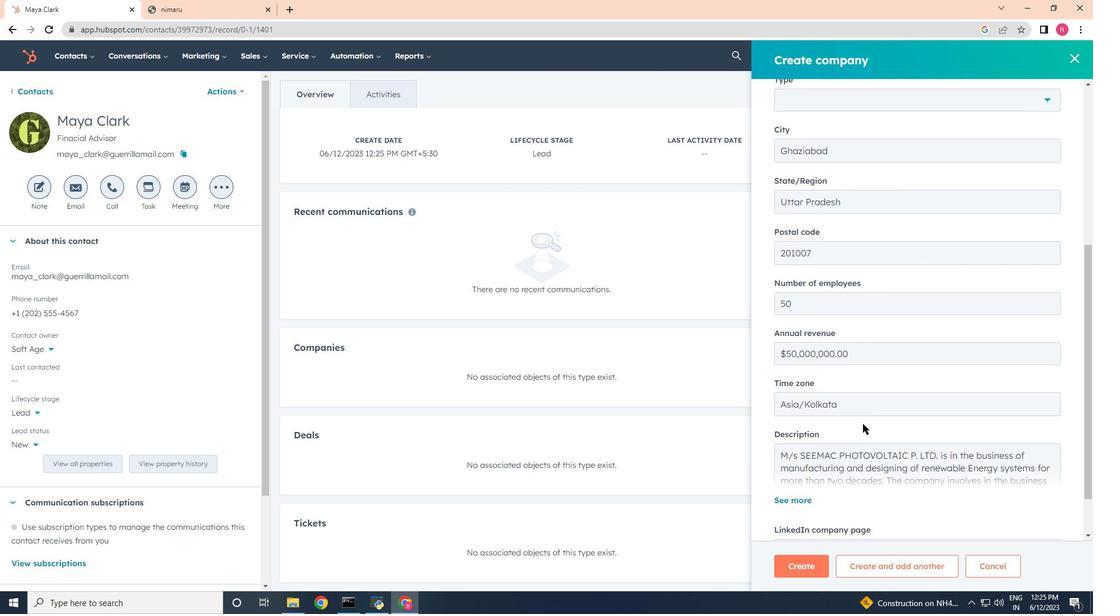 
Action: Mouse moved to (859, 430)
Screenshot: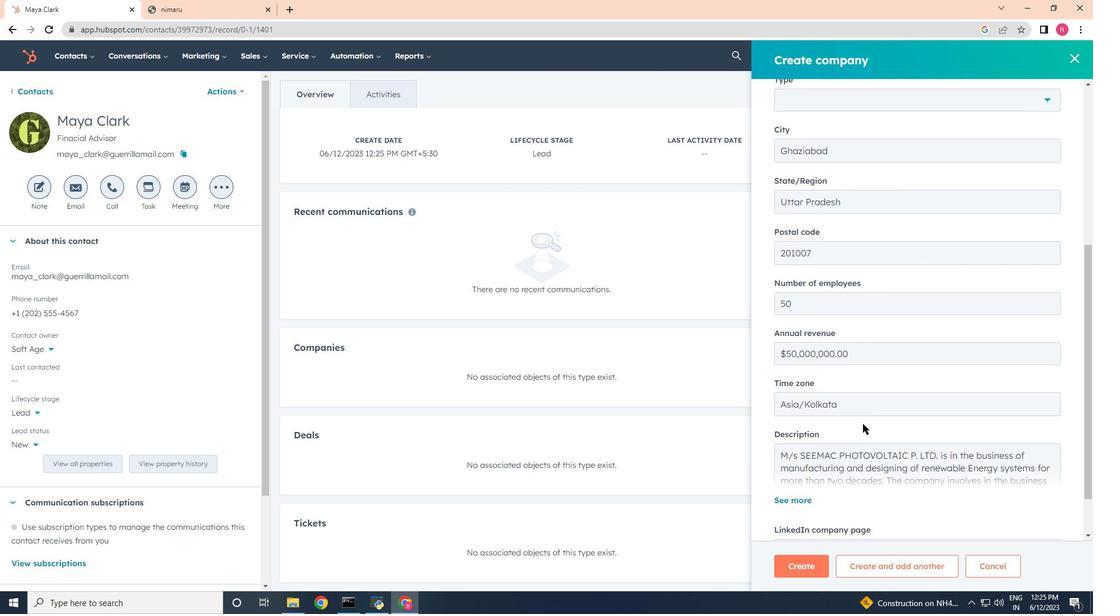 
Action: Mouse scrolled (859, 429) with delta (0, 0)
Screenshot: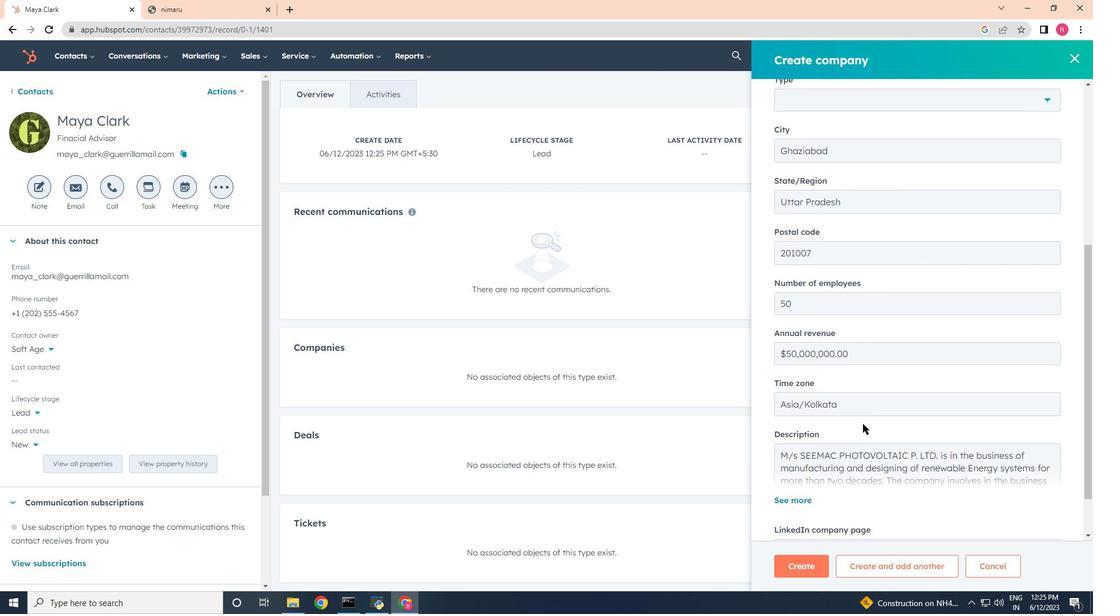 
Action: Mouse moved to (859, 431)
Screenshot: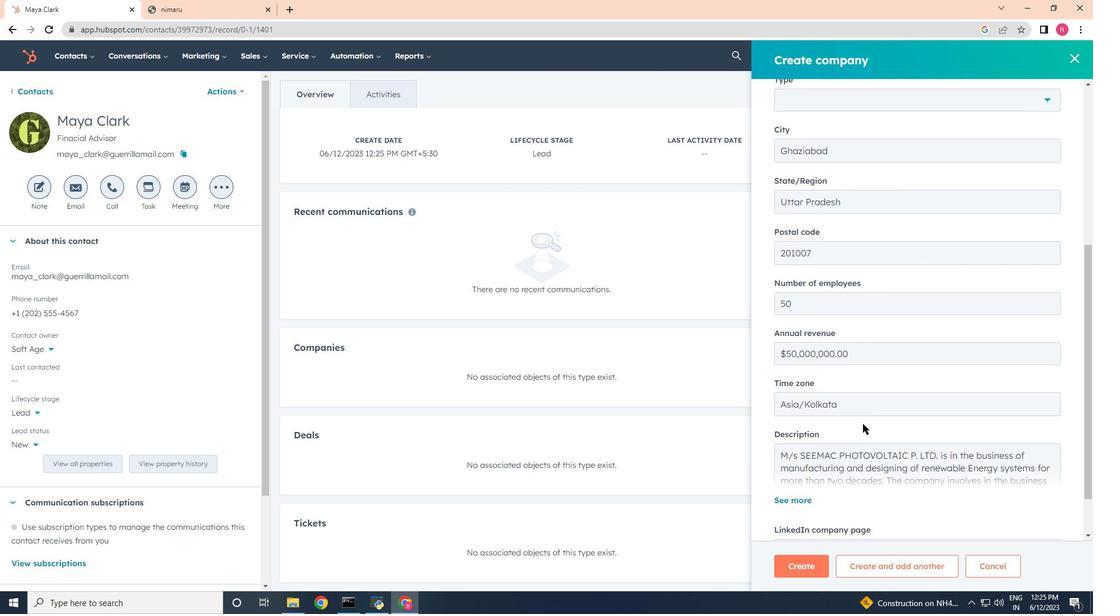 
Action: Mouse scrolled (859, 431) with delta (0, 0)
Screenshot: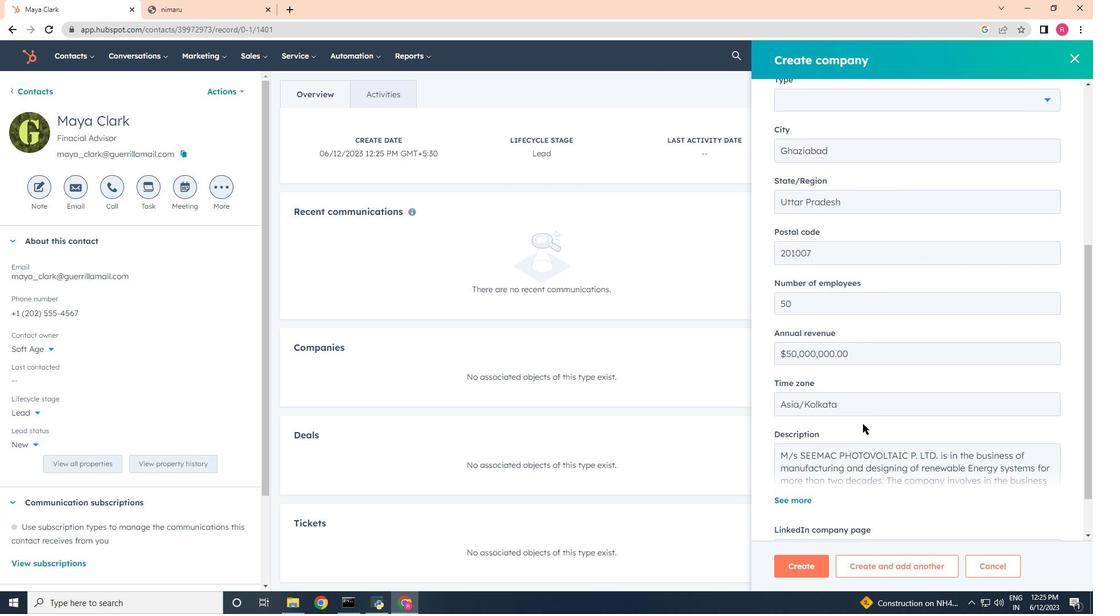
Action: Mouse moved to (858, 432)
Screenshot: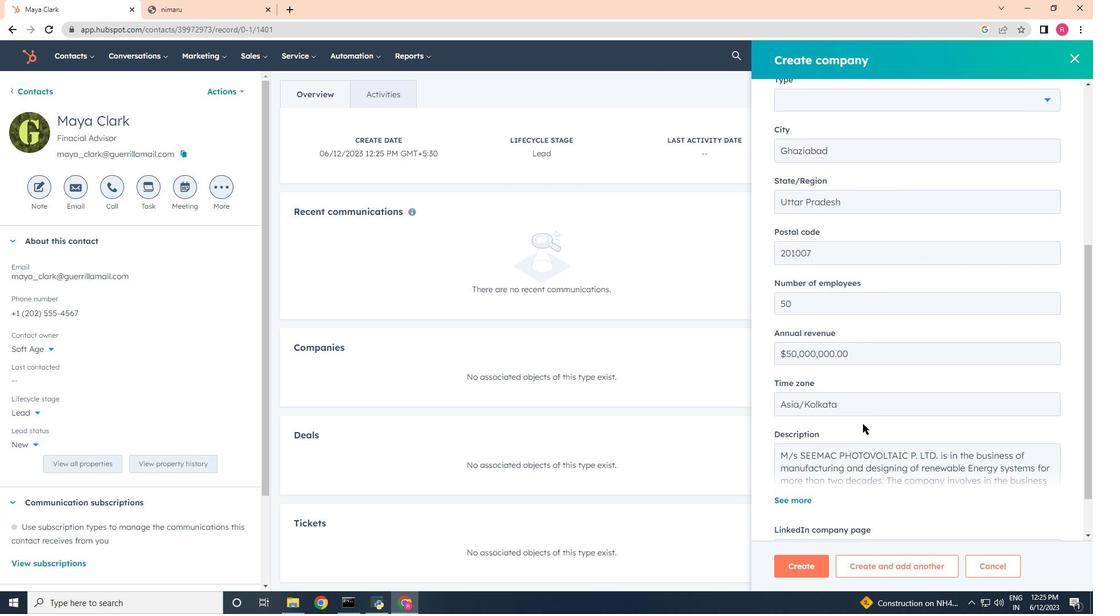 
Action: Mouse scrolled (858, 431) with delta (0, 0)
Screenshot: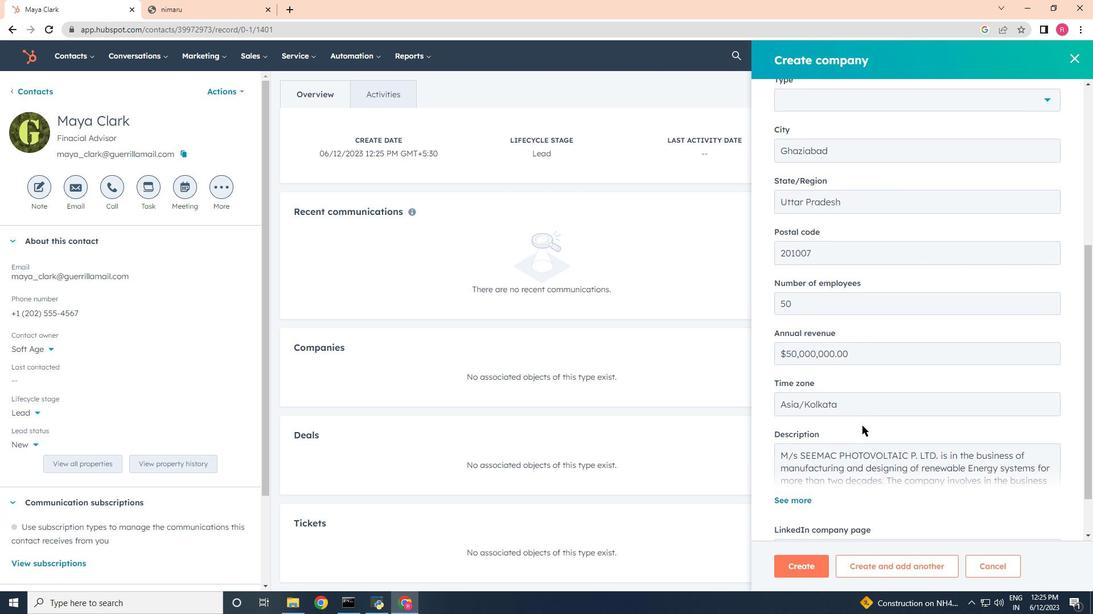 
Action: Mouse moved to (816, 562)
Screenshot: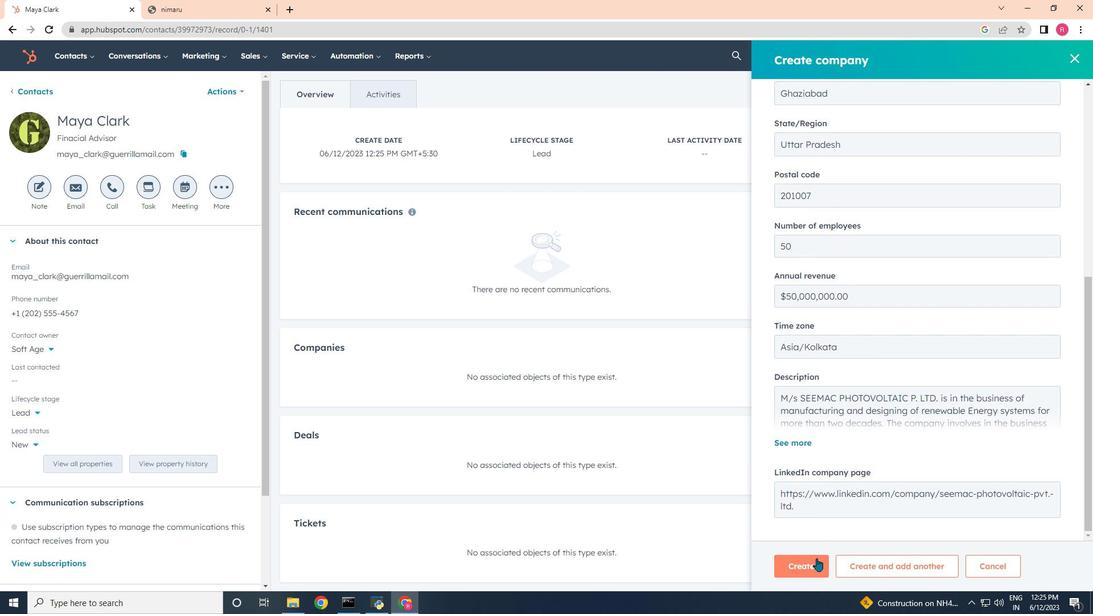 
Action: Mouse pressed left at (816, 562)
Screenshot: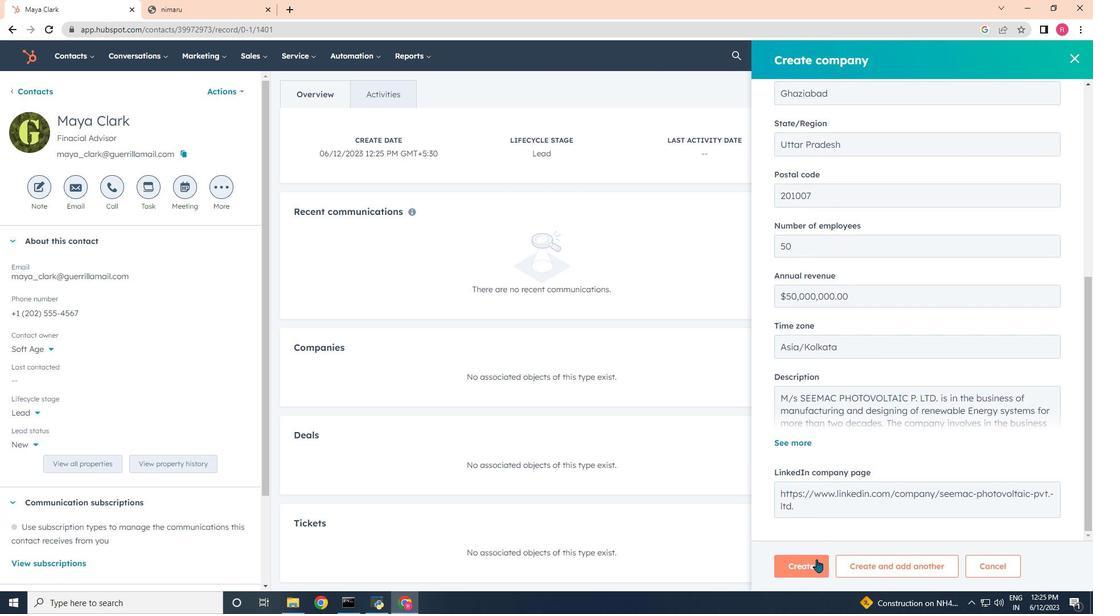 
